 Task: Create a due date automation trigger when advanced on, on the wednesday after a card is due add fields without custom field "Resume" set to a number lower or equal to 1 and greater than 10 at 11:00 AM.
Action: Mouse moved to (1233, 258)
Screenshot: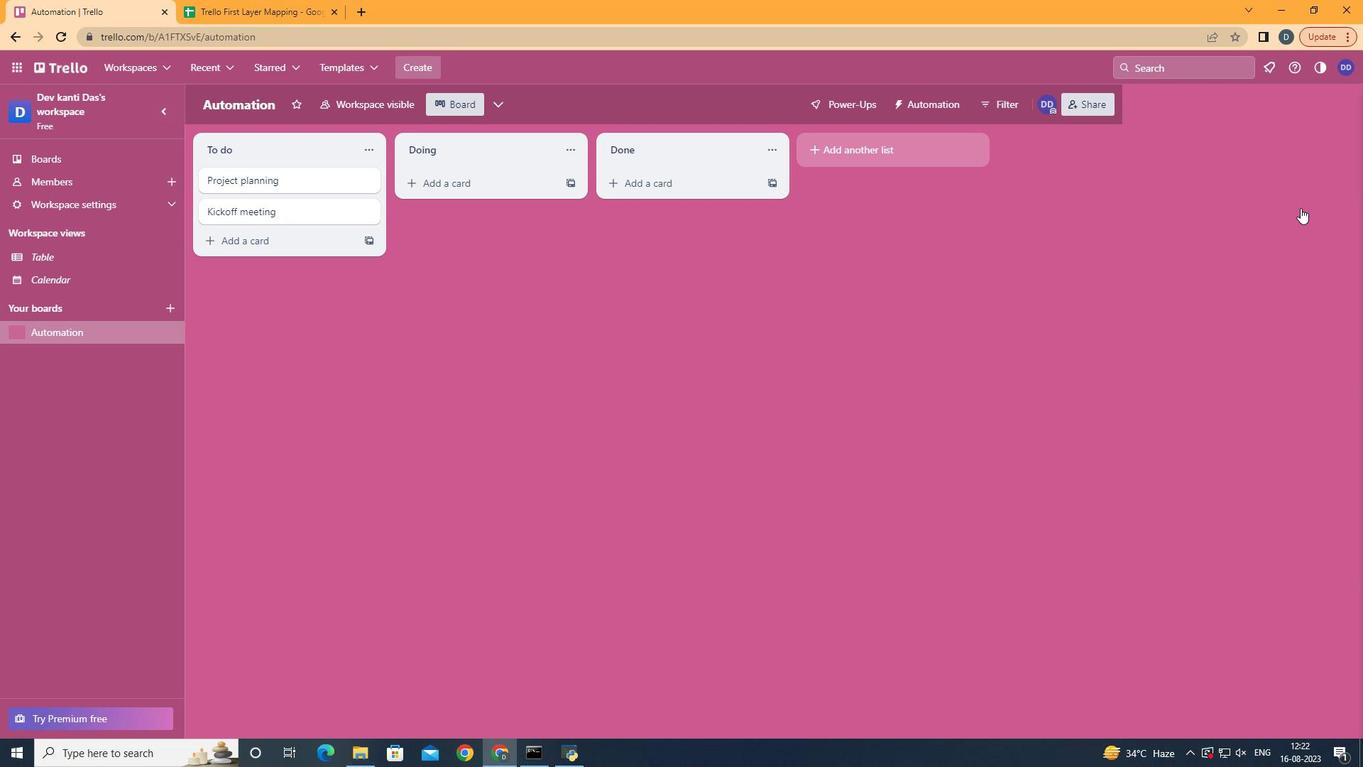
Action: Mouse pressed left at (1233, 258)
Screenshot: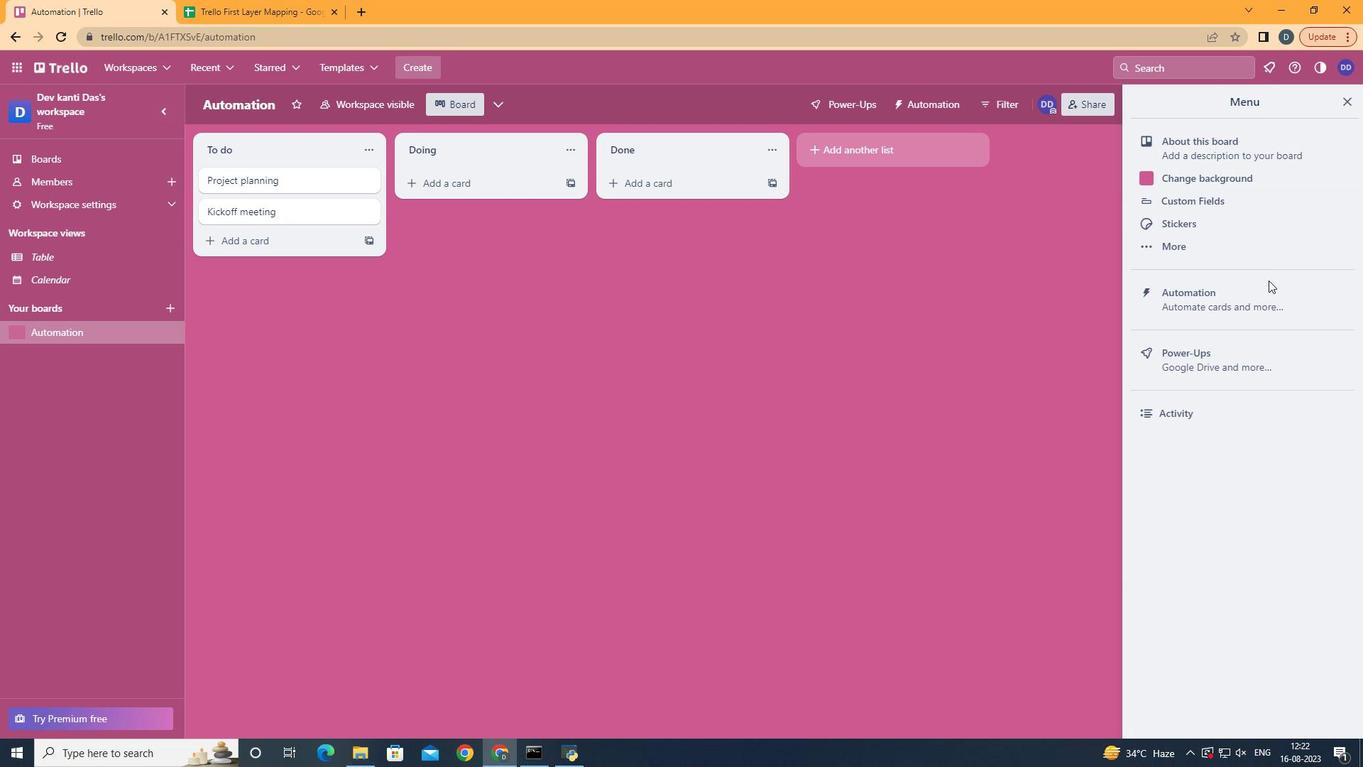 
Action: Mouse moved to (1174, 387)
Screenshot: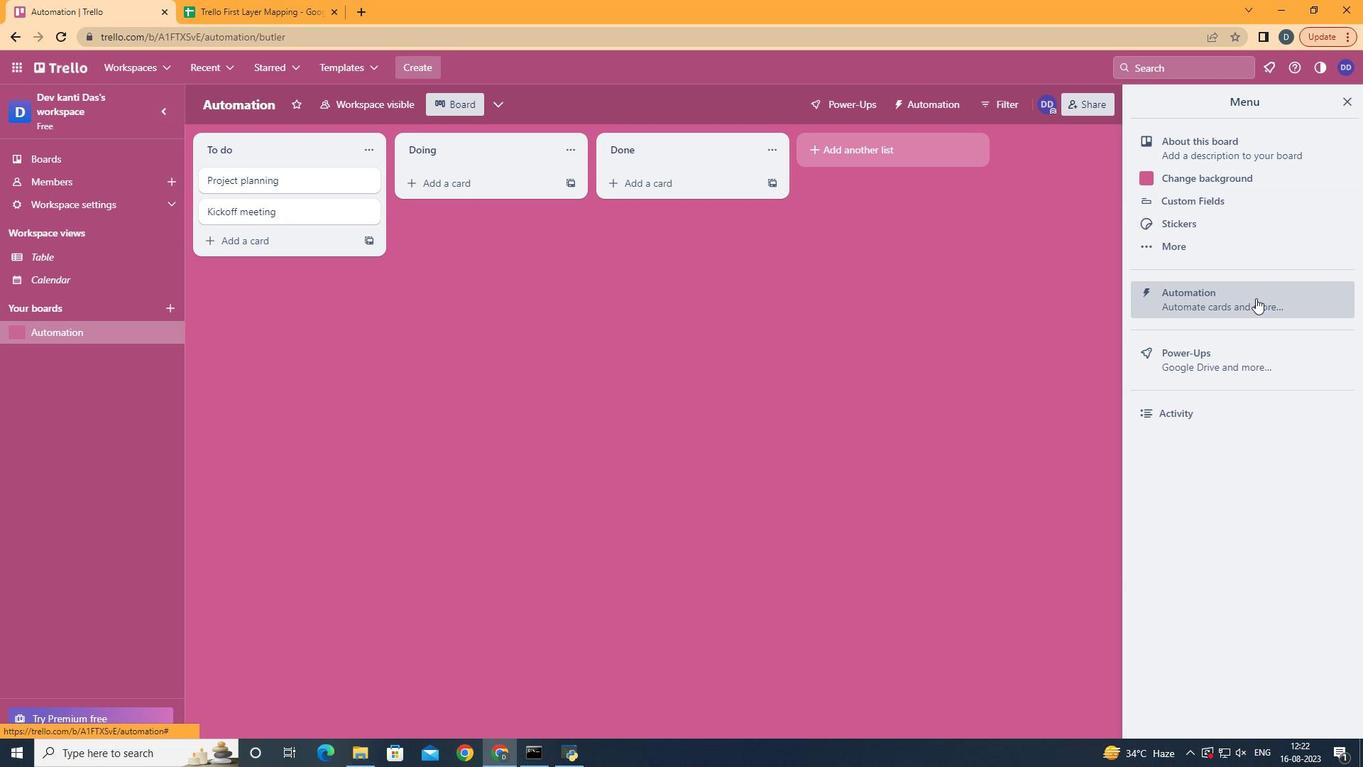 
Action: Mouse pressed left at (1174, 387)
Screenshot: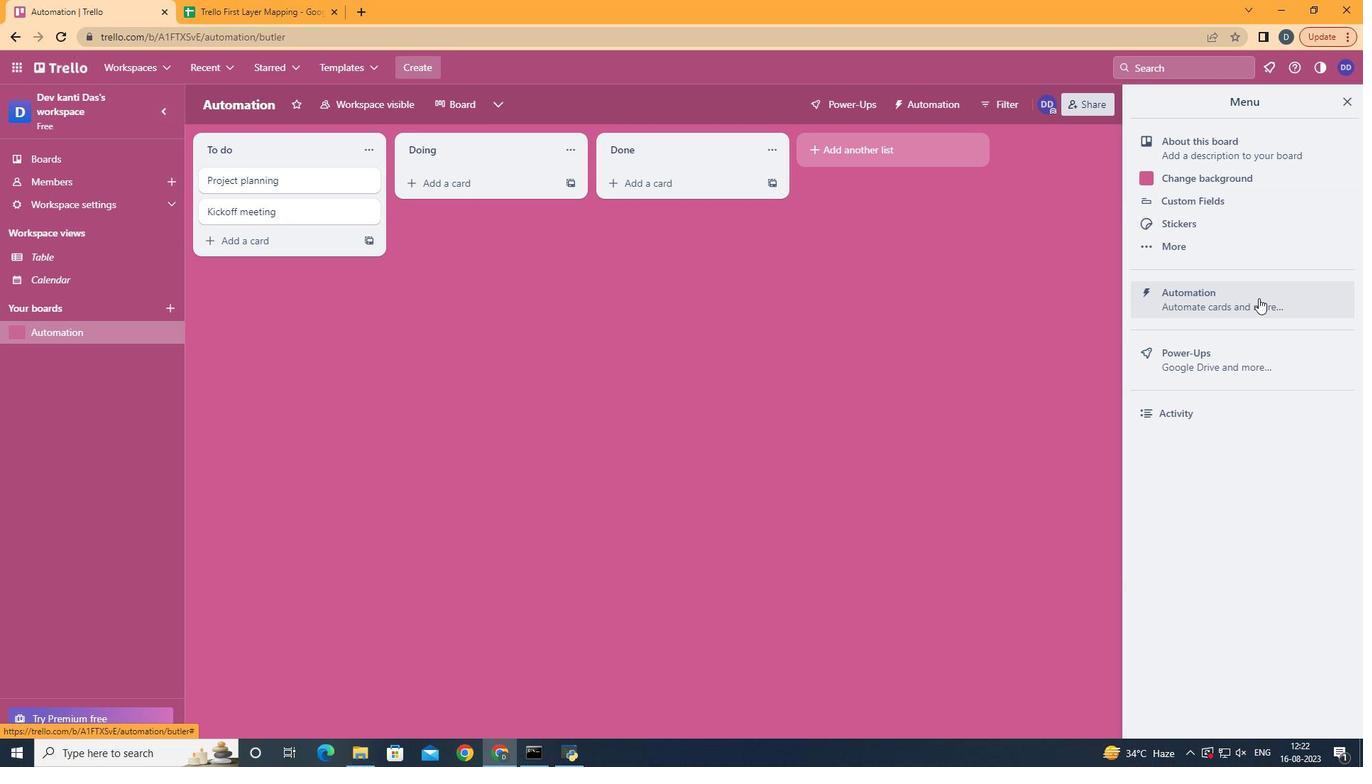 
Action: Mouse moved to (467, 375)
Screenshot: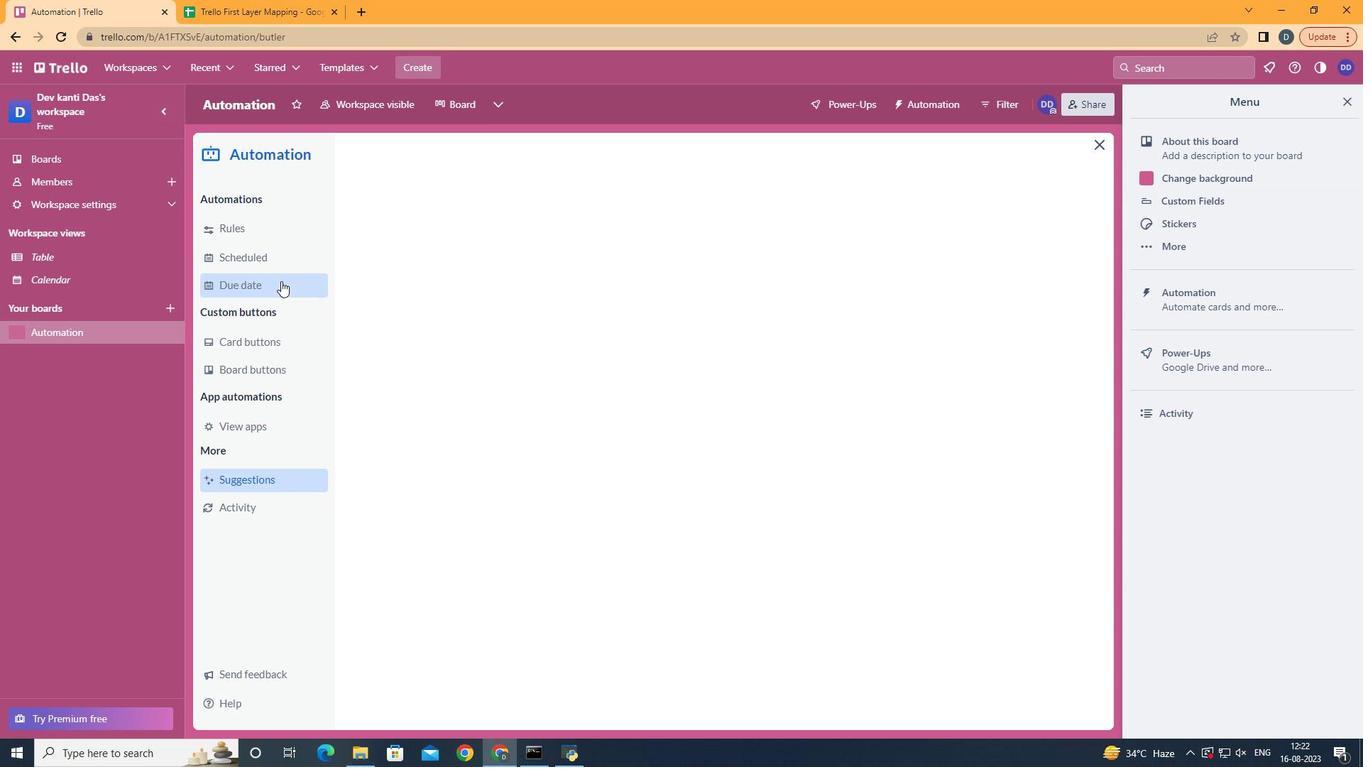 
Action: Mouse pressed left at (467, 375)
Screenshot: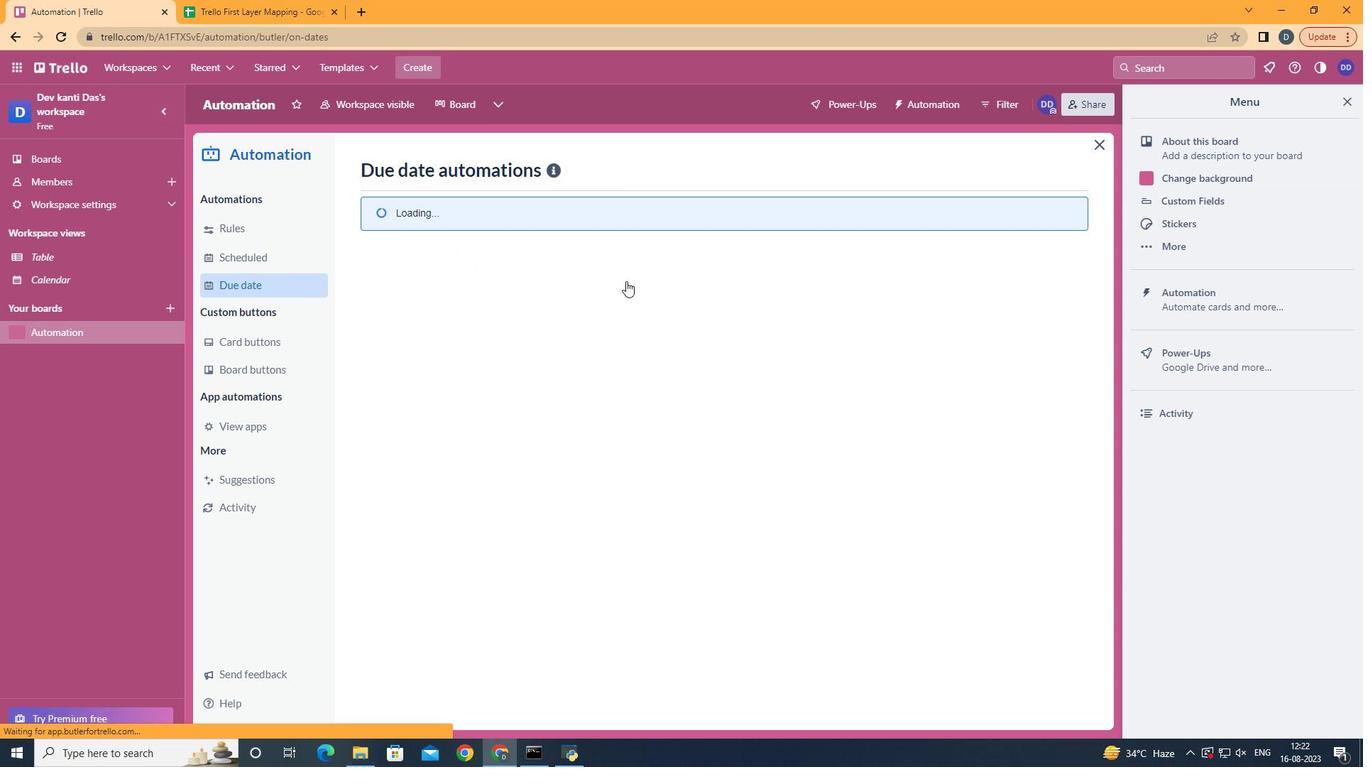 
Action: Mouse moved to (985, 299)
Screenshot: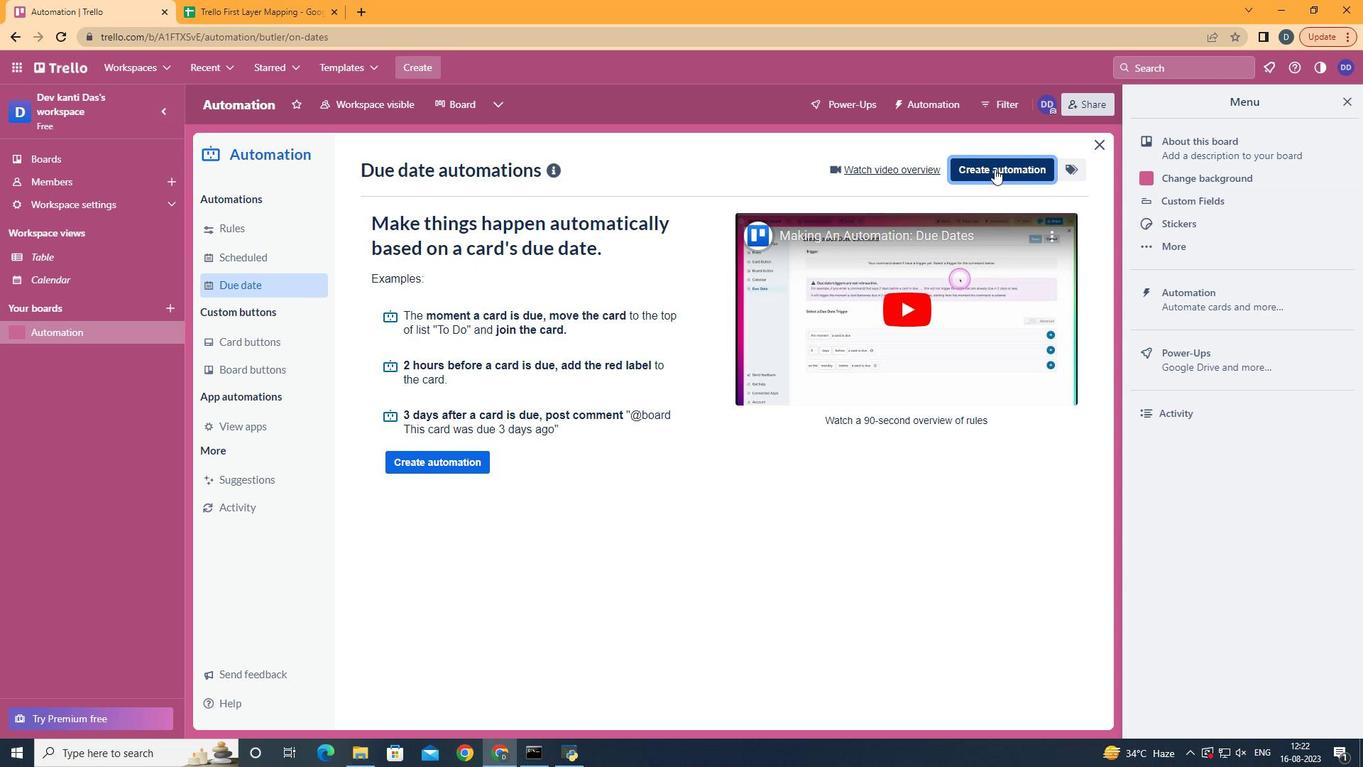 
Action: Mouse pressed left at (985, 299)
Screenshot: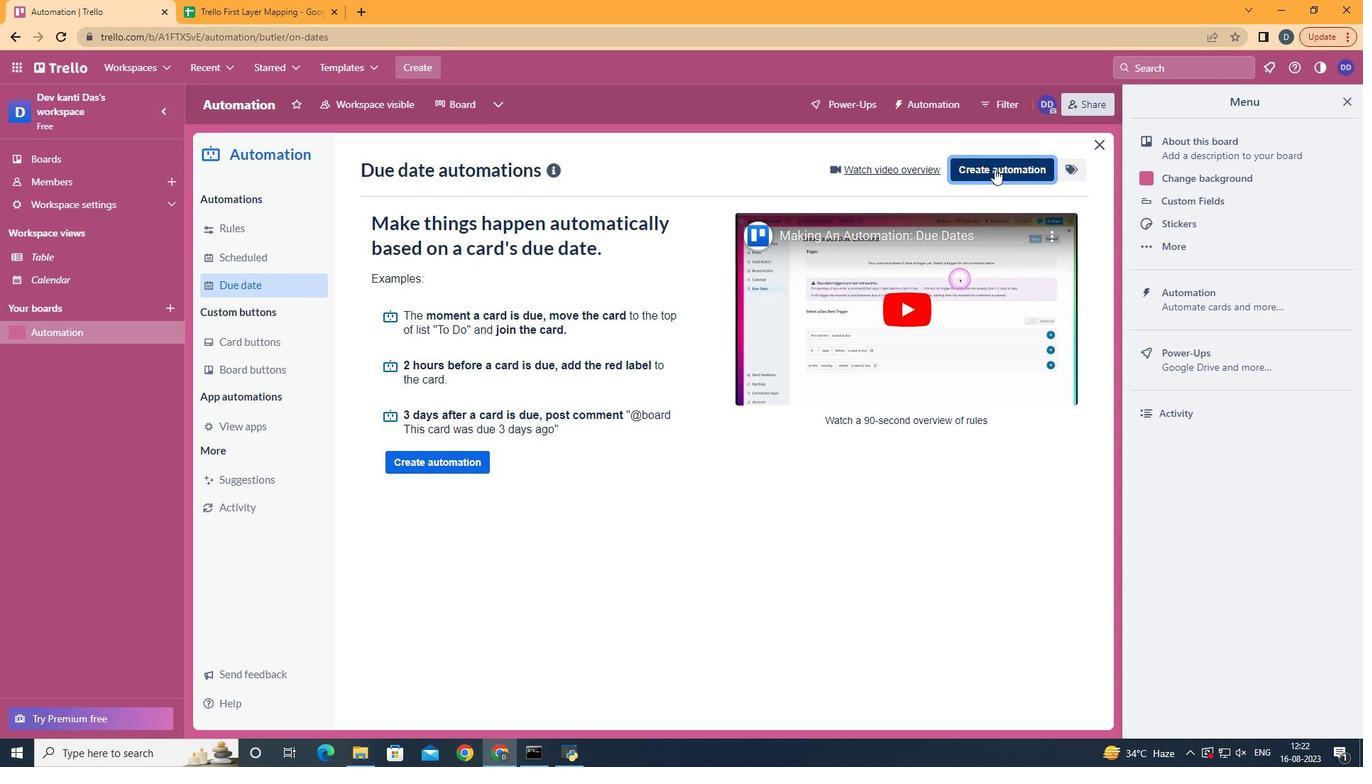 
Action: Mouse moved to (780, 397)
Screenshot: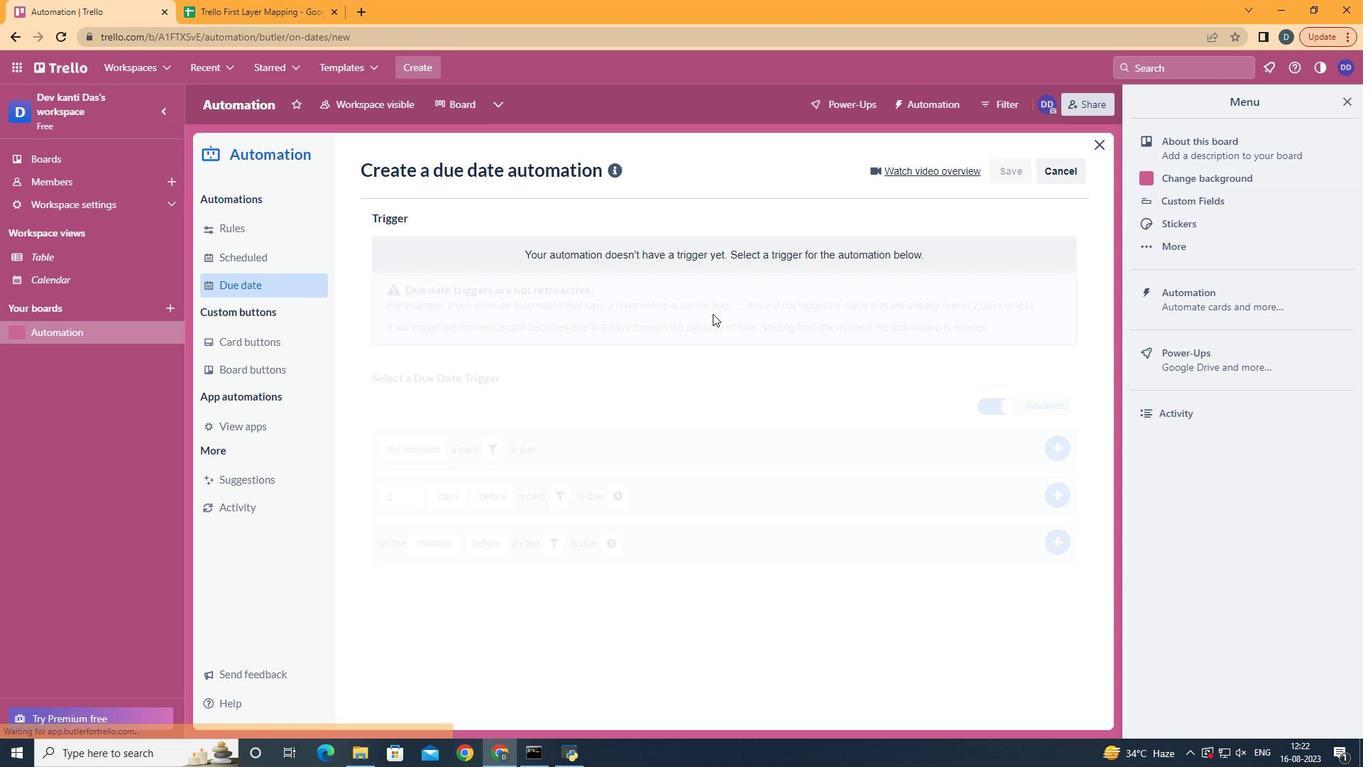 
Action: Mouse pressed left at (780, 397)
Screenshot: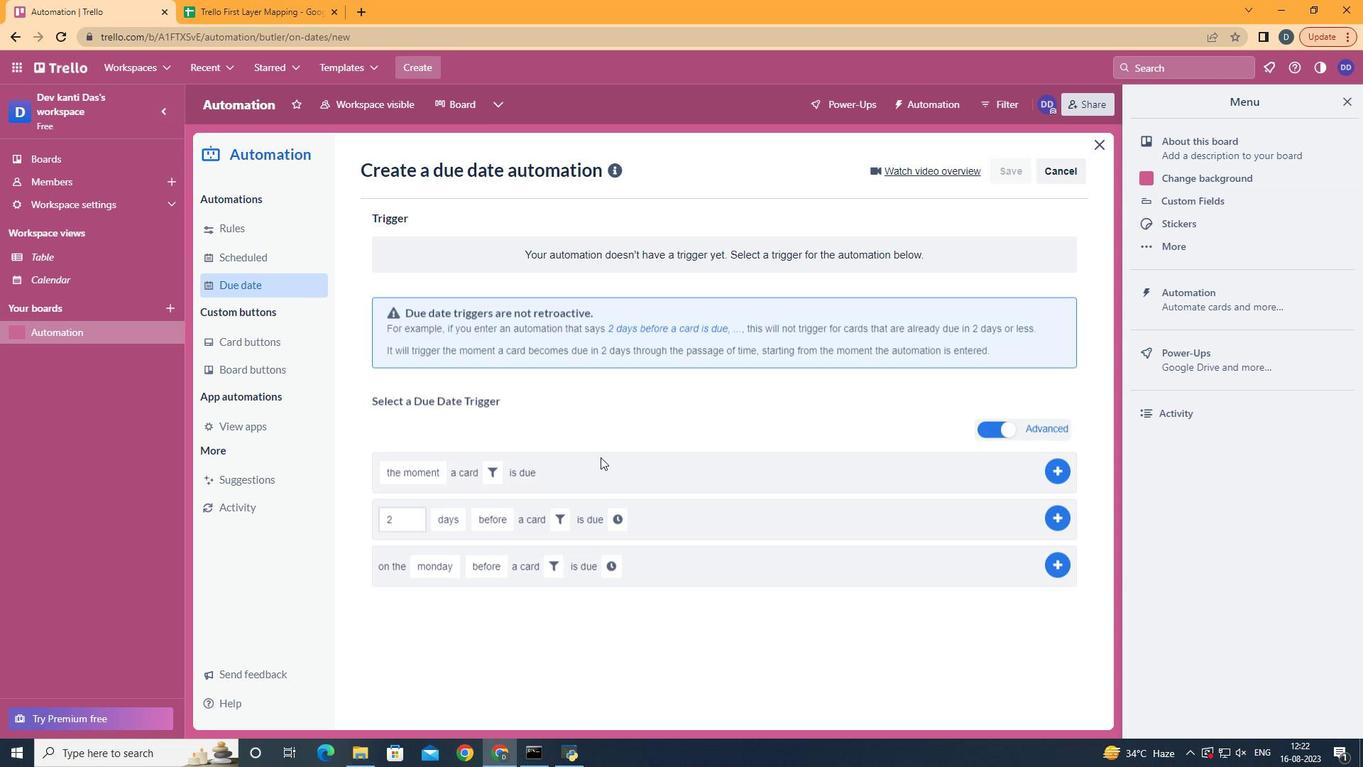 
Action: Mouse moved to (590, 472)
Screenshot: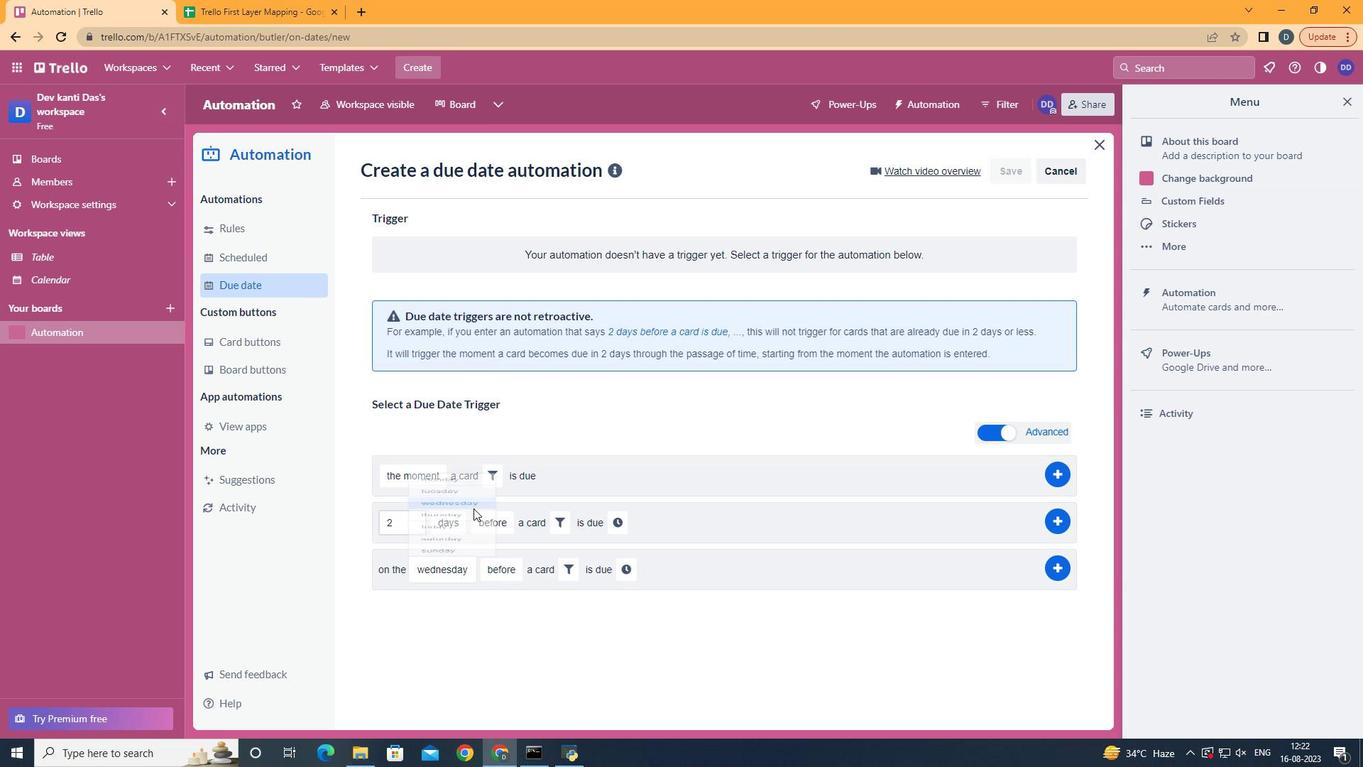 
Action: Mouse pressed left at (590, 472)
Screenshot: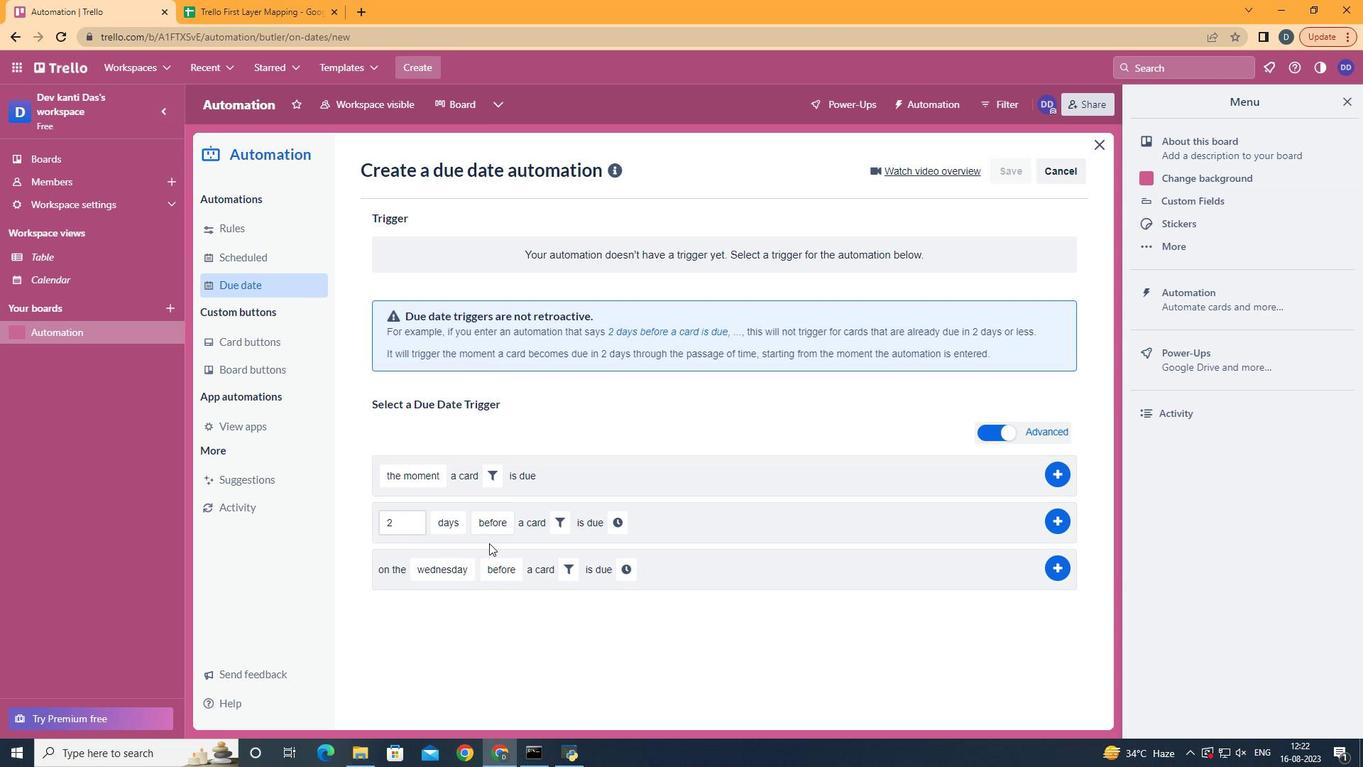 
Action: Mouse moved to (633, 602)
Screenshot: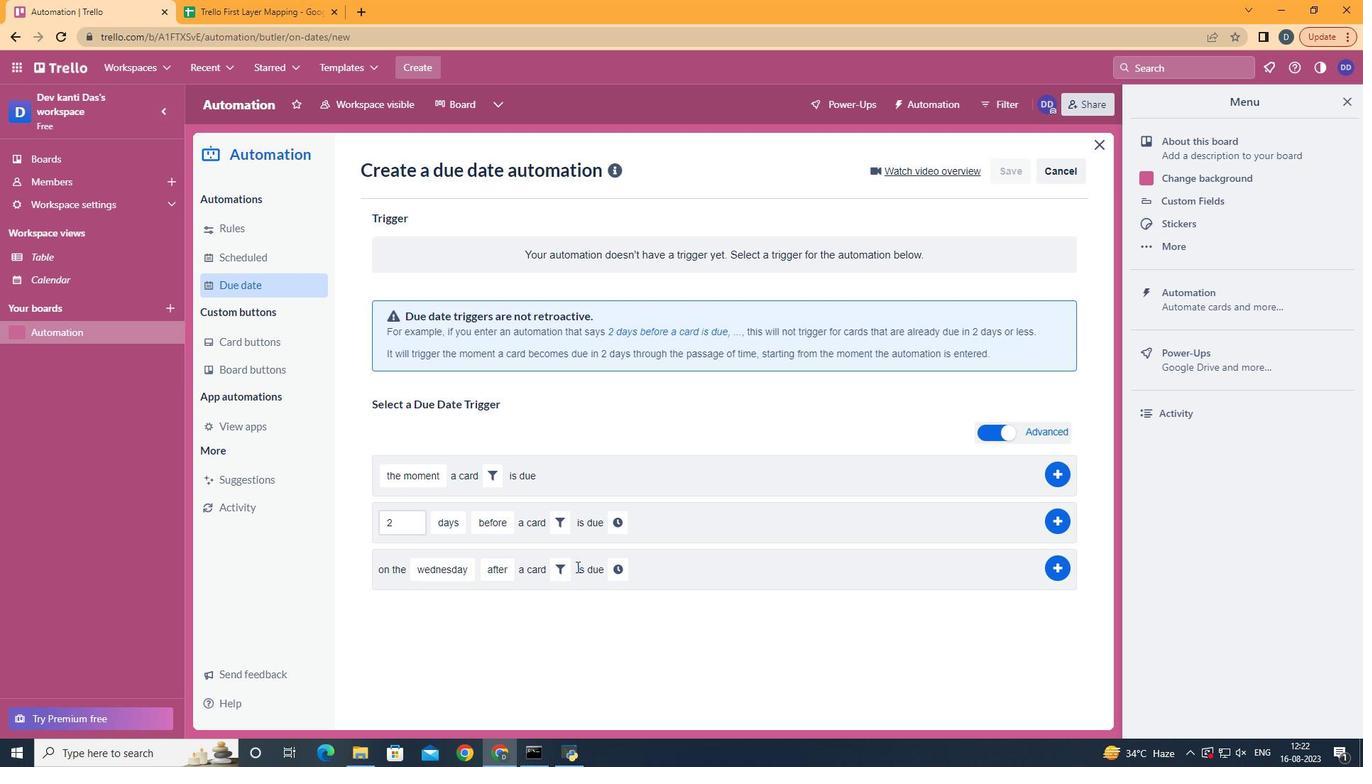 
Action: Mouse pressed left at (633, 602)
Screenshot: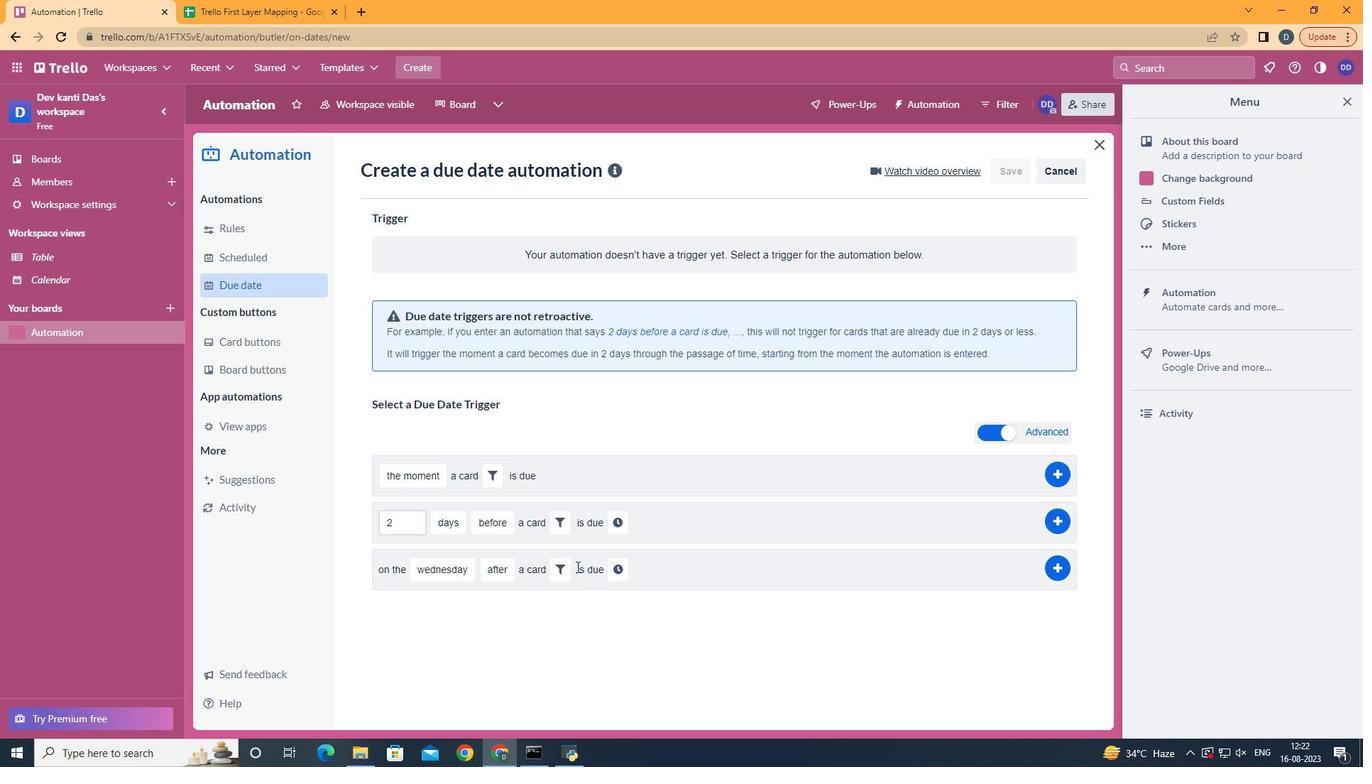
Action: Mouse moved to (677, 567)
Screenshot: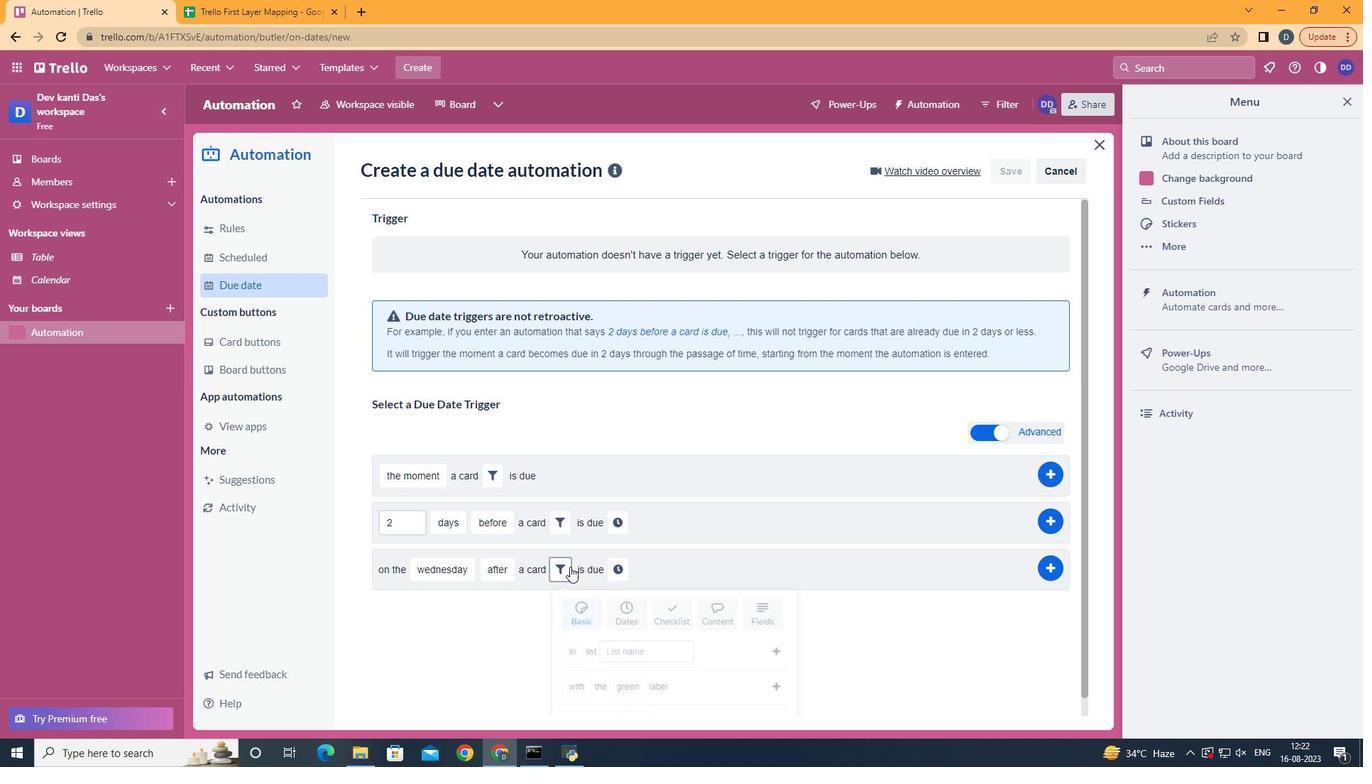 
Action: Mouse pressed left at (677, 567)
Screenshot: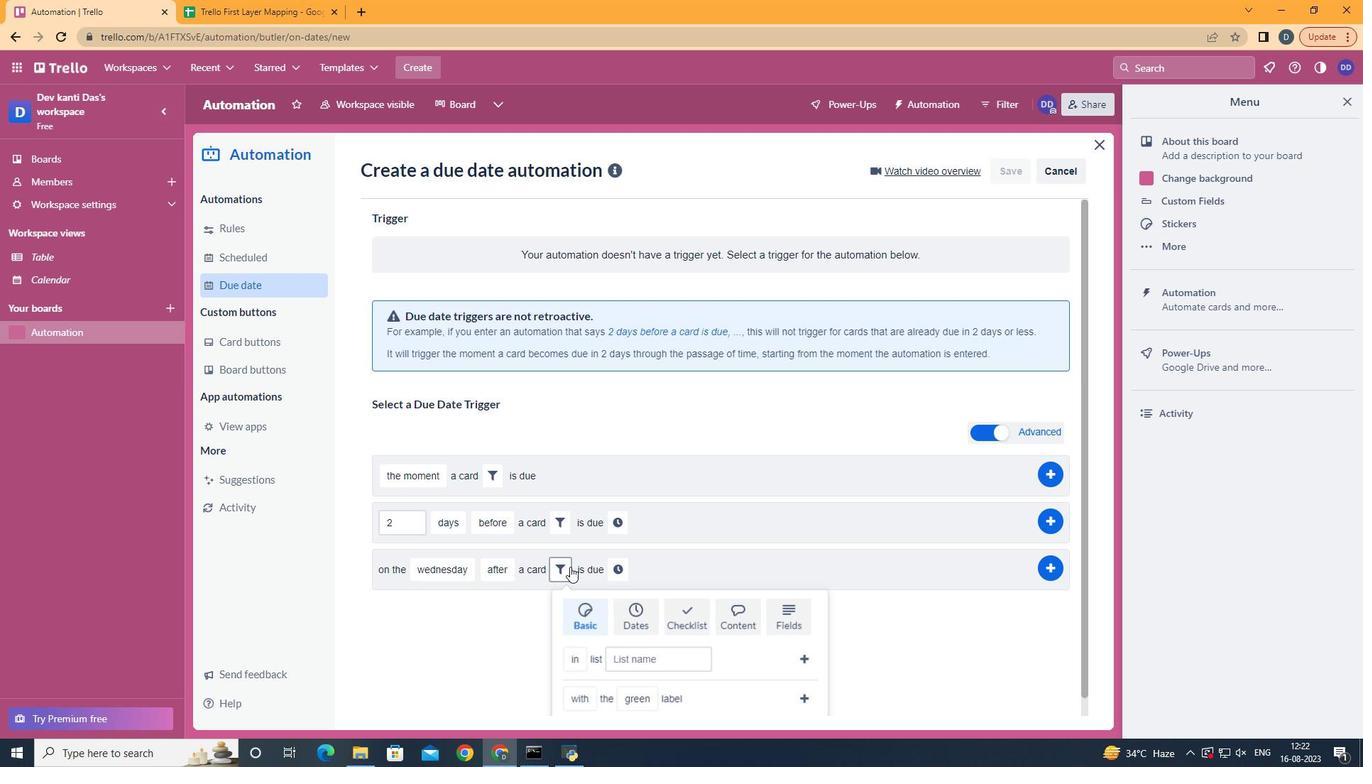 
Action: Mouse moved to (835, 602)
Screenshot: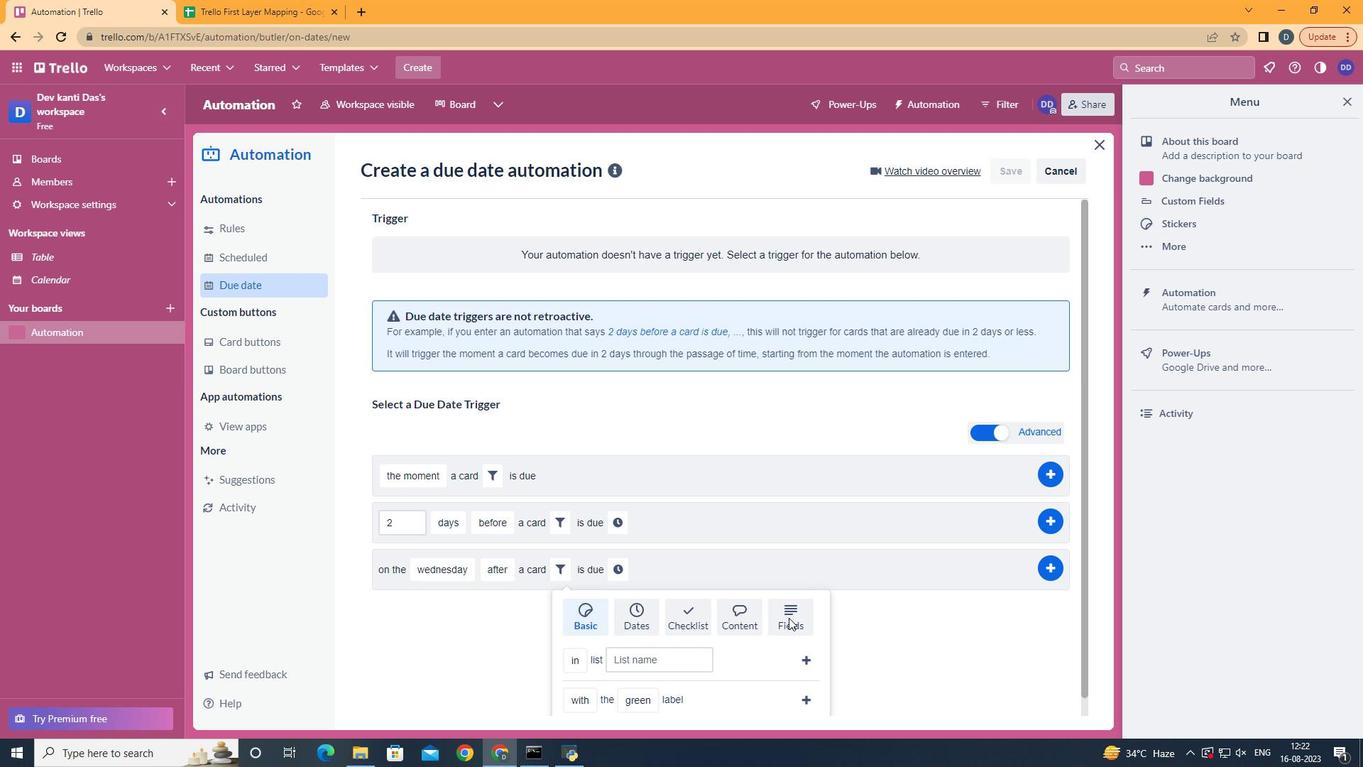 
Action: Mouse pressed left at (835, 602)
Screenshot: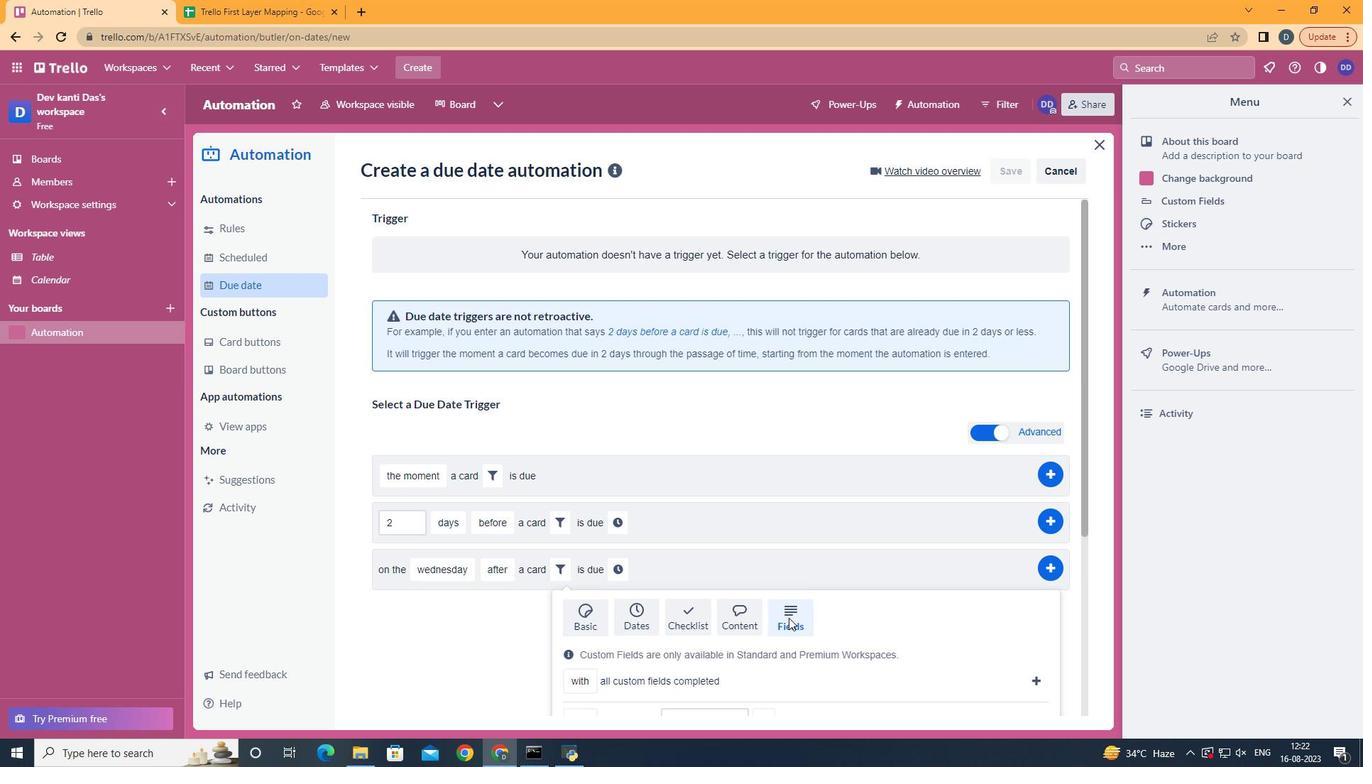 
Action: Mouse scrolled (835, 601) with delta (0, 0)
Screenshot: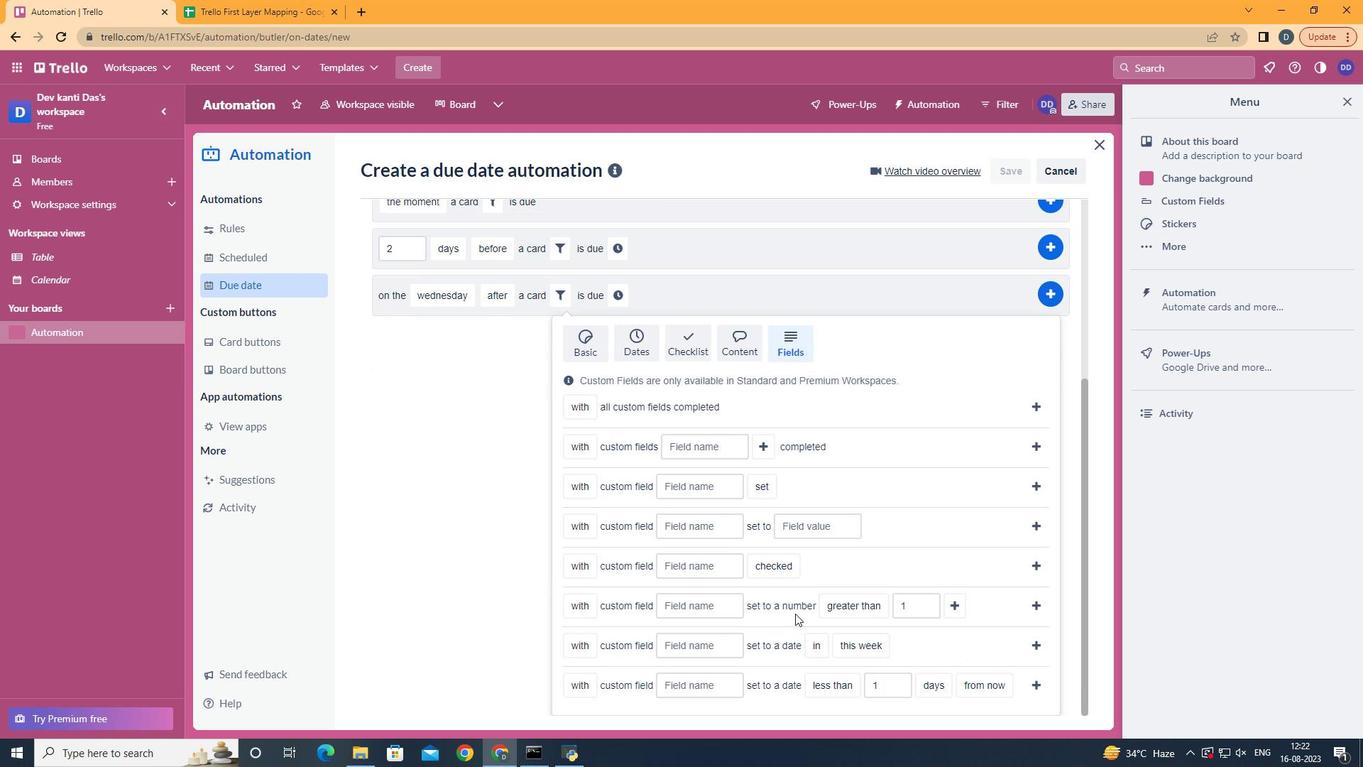 
Action: Mouse scrolled (835, 601) with delta (0, 0)
Screenshot: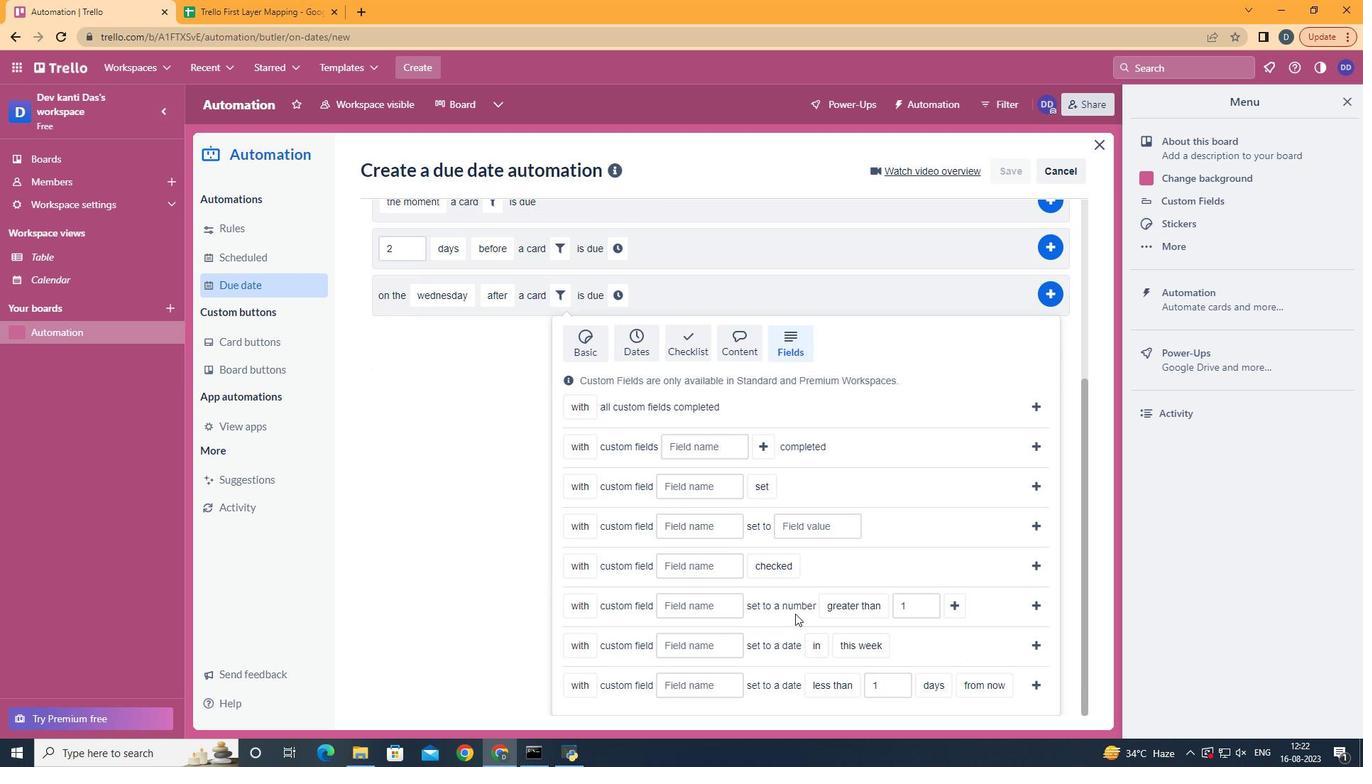
Action: Mouse scrolled (835, 601) with delta (0, 0)
Screenshot: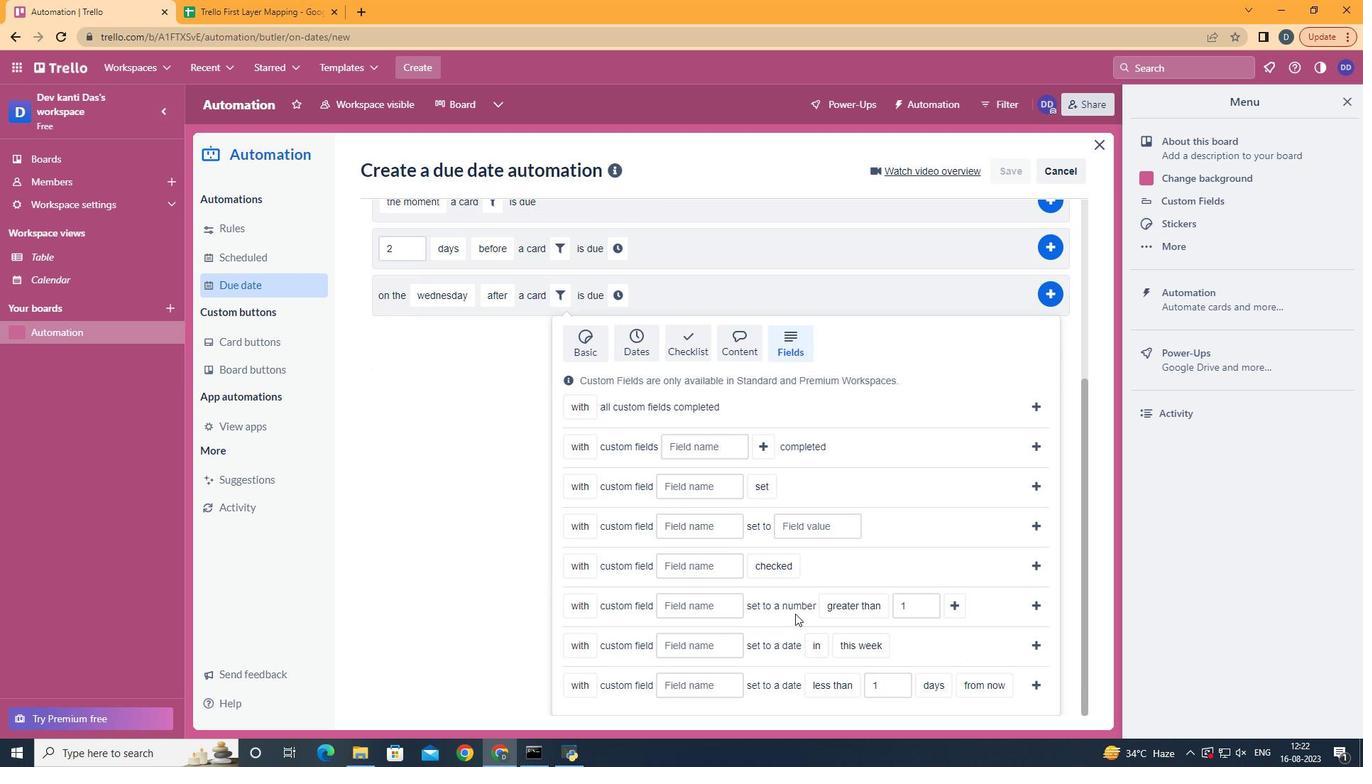 
Action: Mouse scrolled (835, 601) with delta (0, 0)
Screenshot: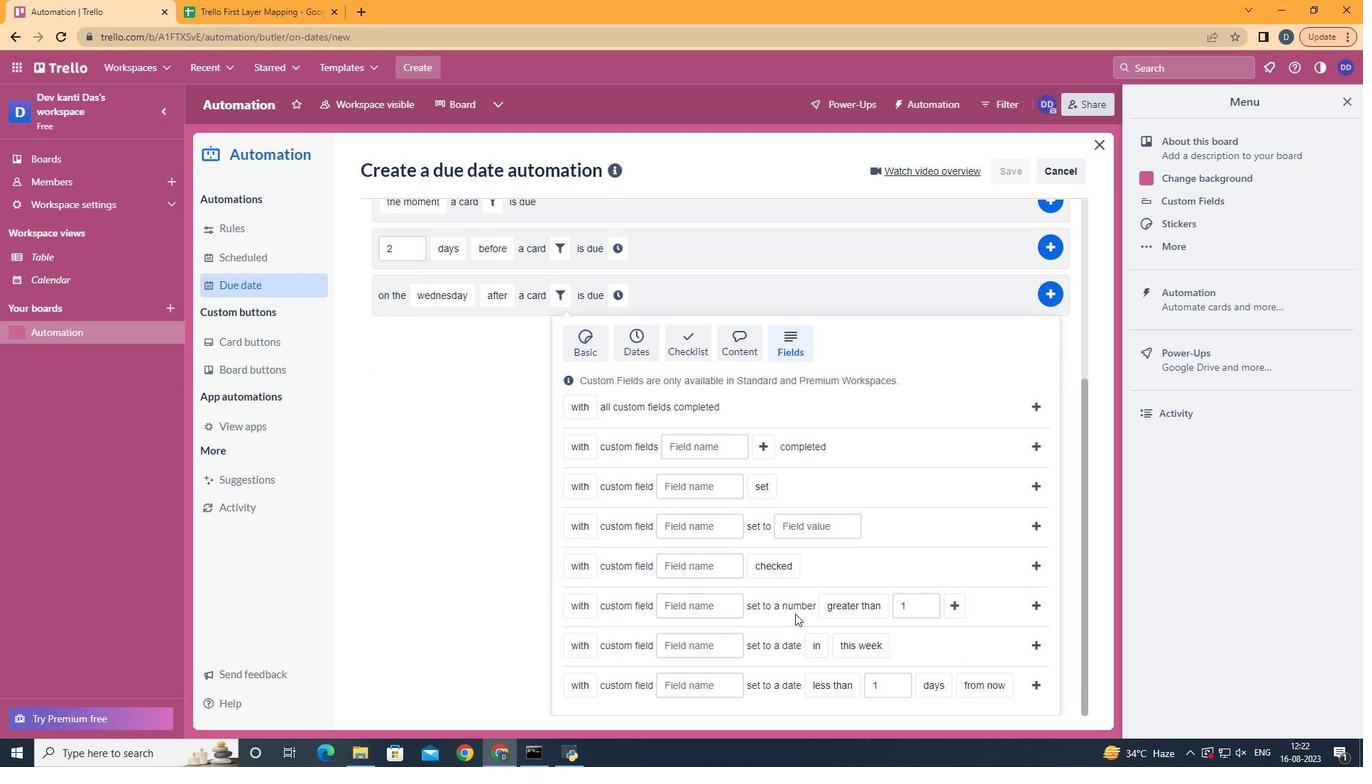 
Action: Mouse scrolled (835, 601) with delta (0, 0)
Screenshot: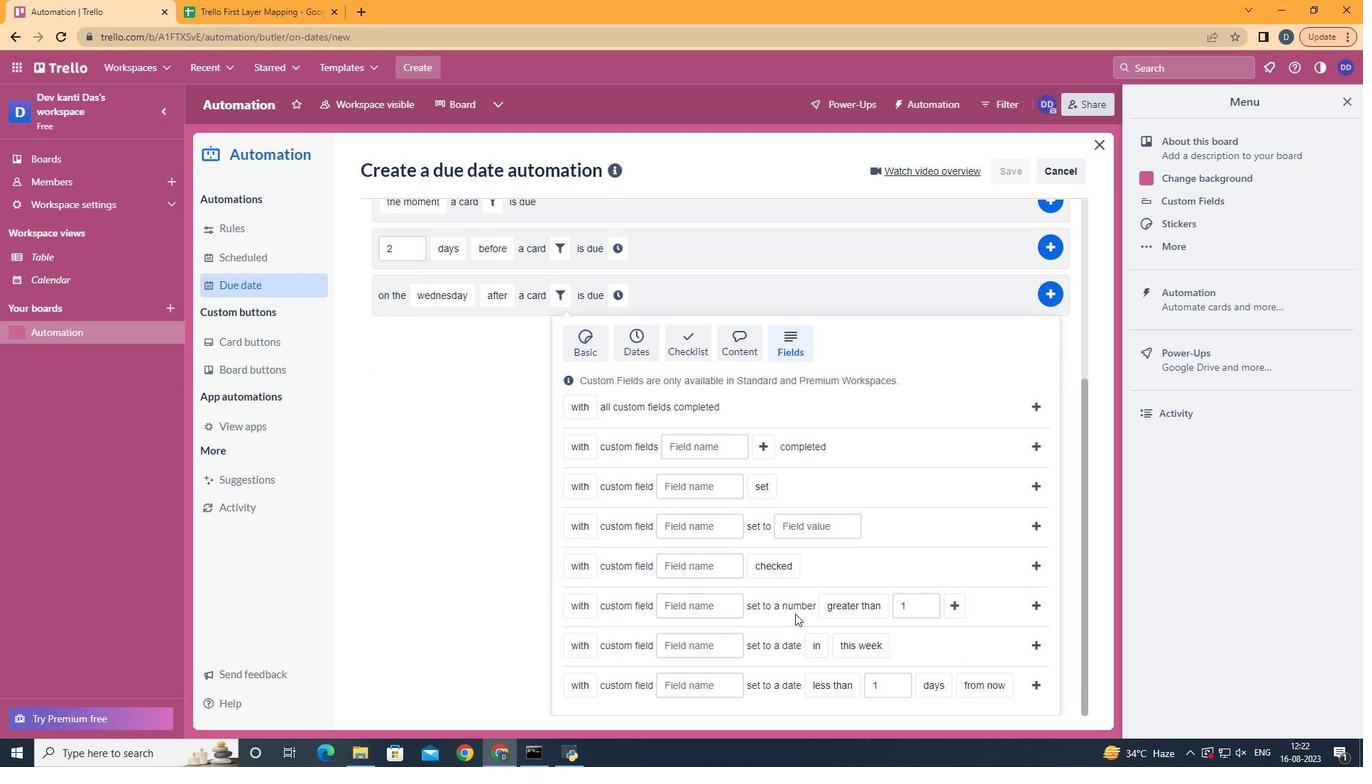 
Action: Mouse moved to (701, 632)
Screenshot: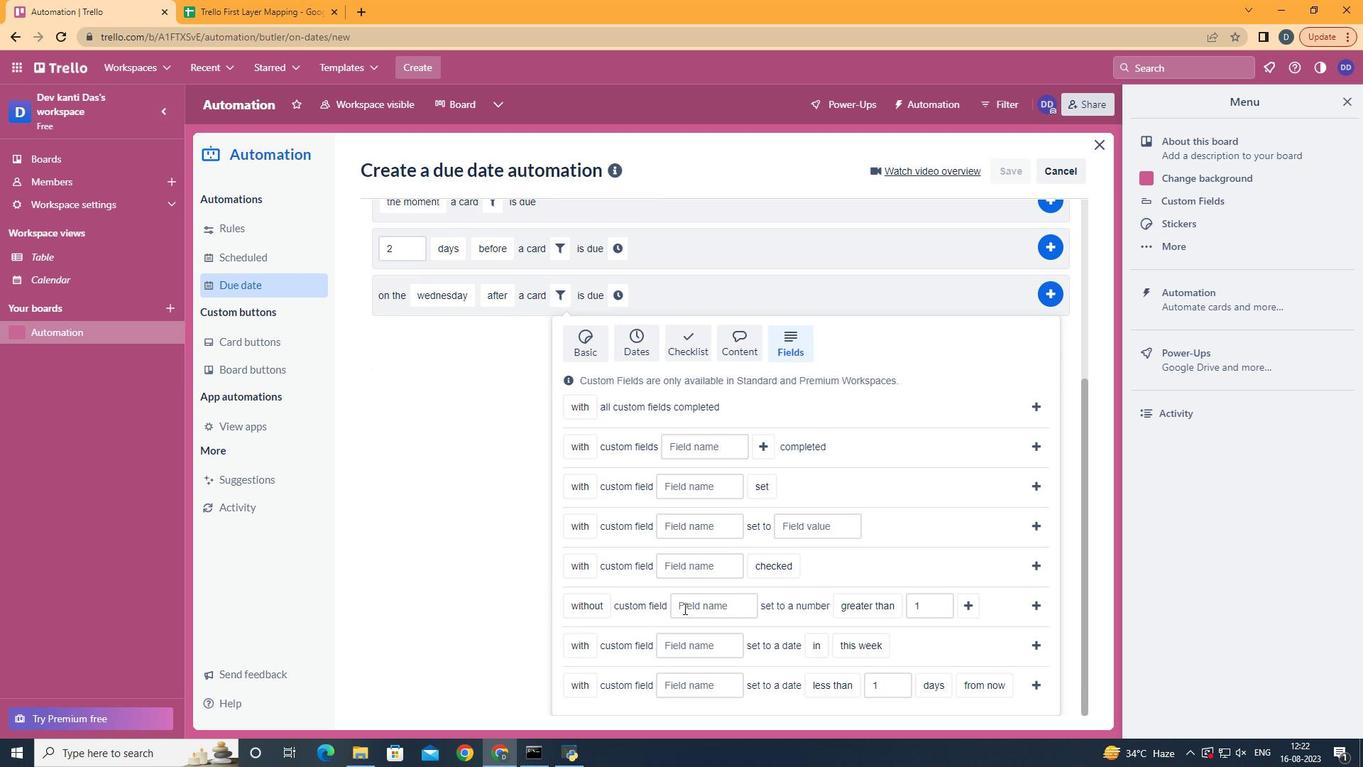 
Action: Mouse pressed left at (701, 632)
Screenshot: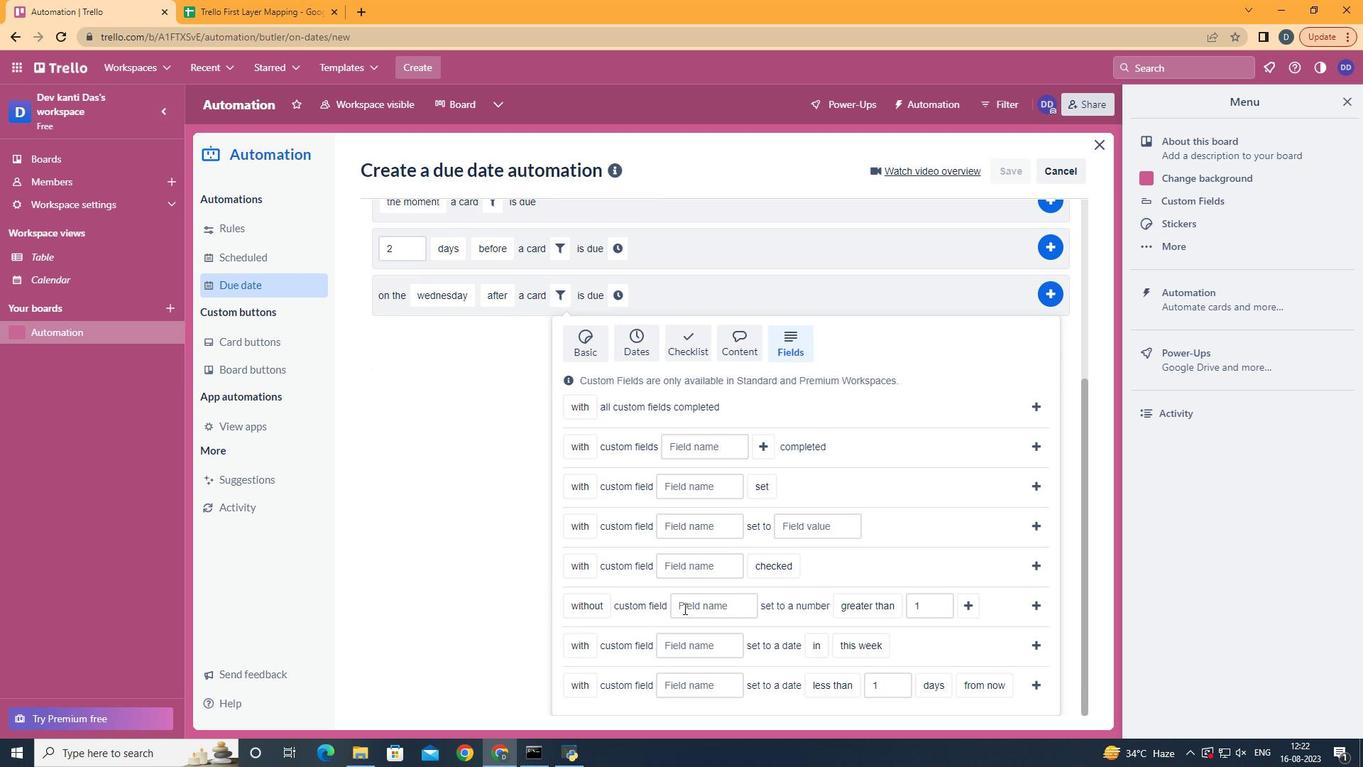 
Action: Mouse moved to (759, 595)
Screenshot: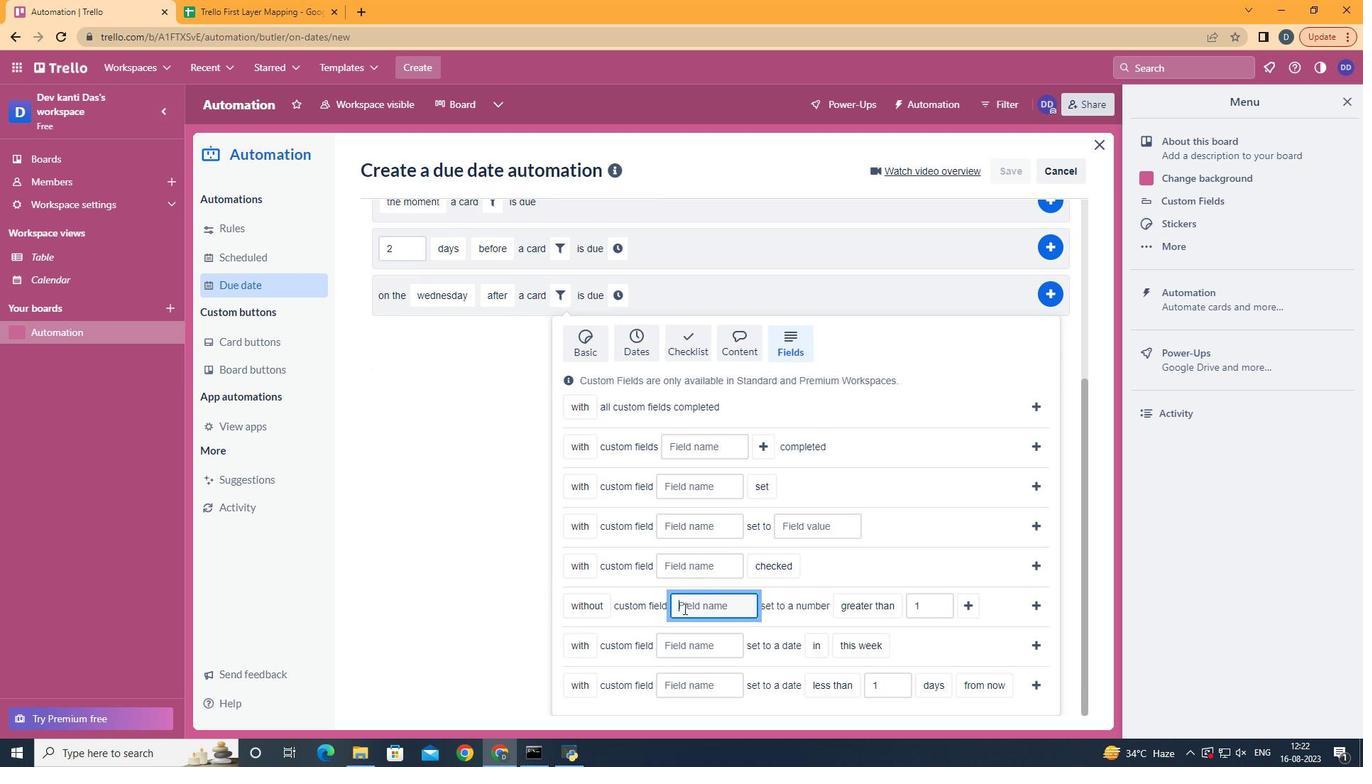 
Action: Mouse pressed left at (759, 595)
Screenshot: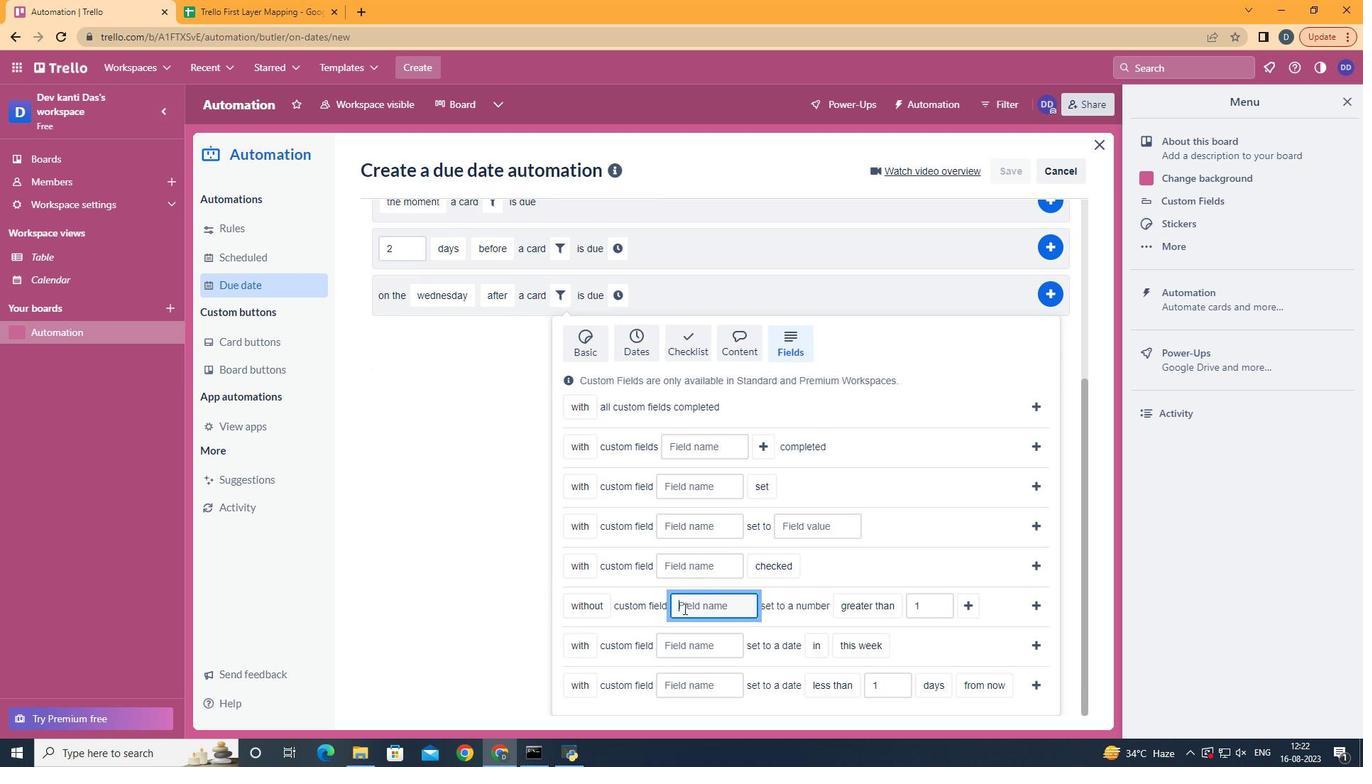 
Action: Key pressed <Key.shift>Resume
Screenshot: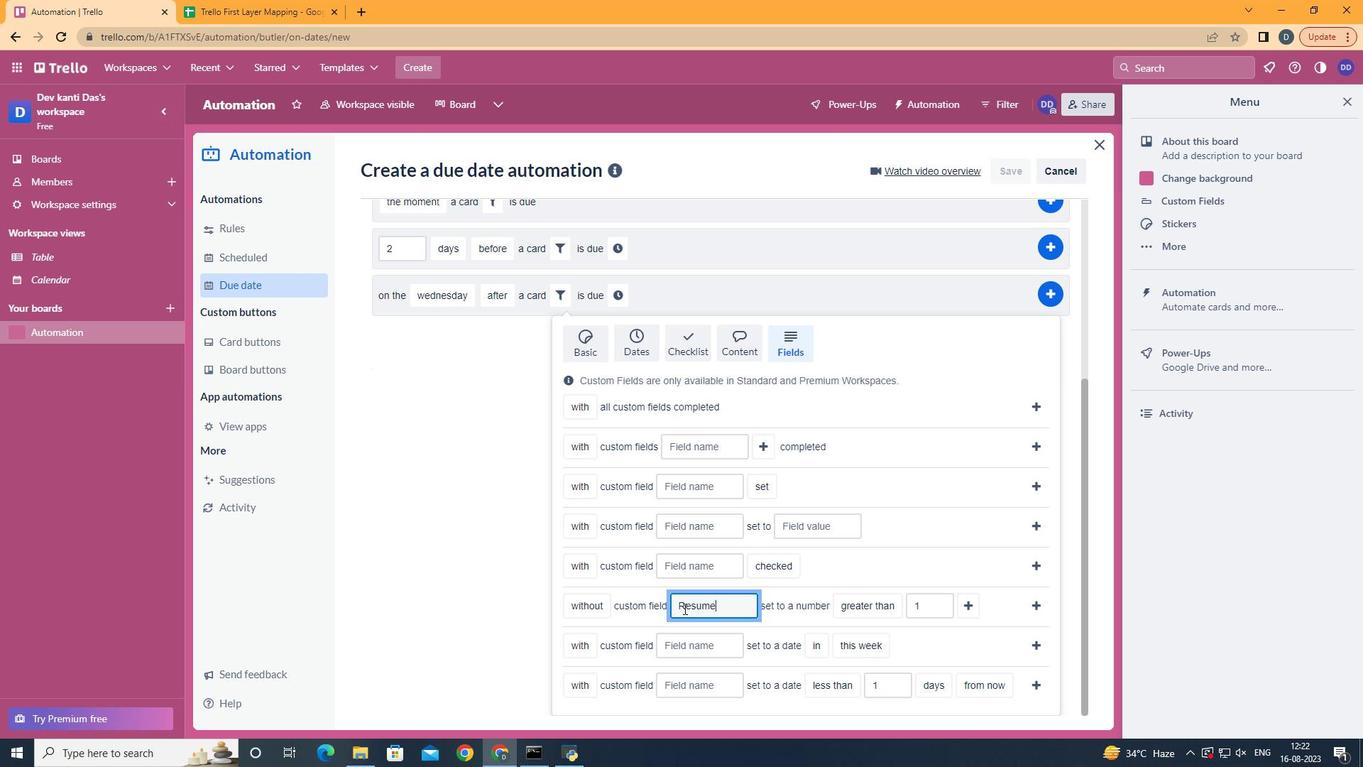 
Action: Mouse moved to (915, 572)
Screenshot: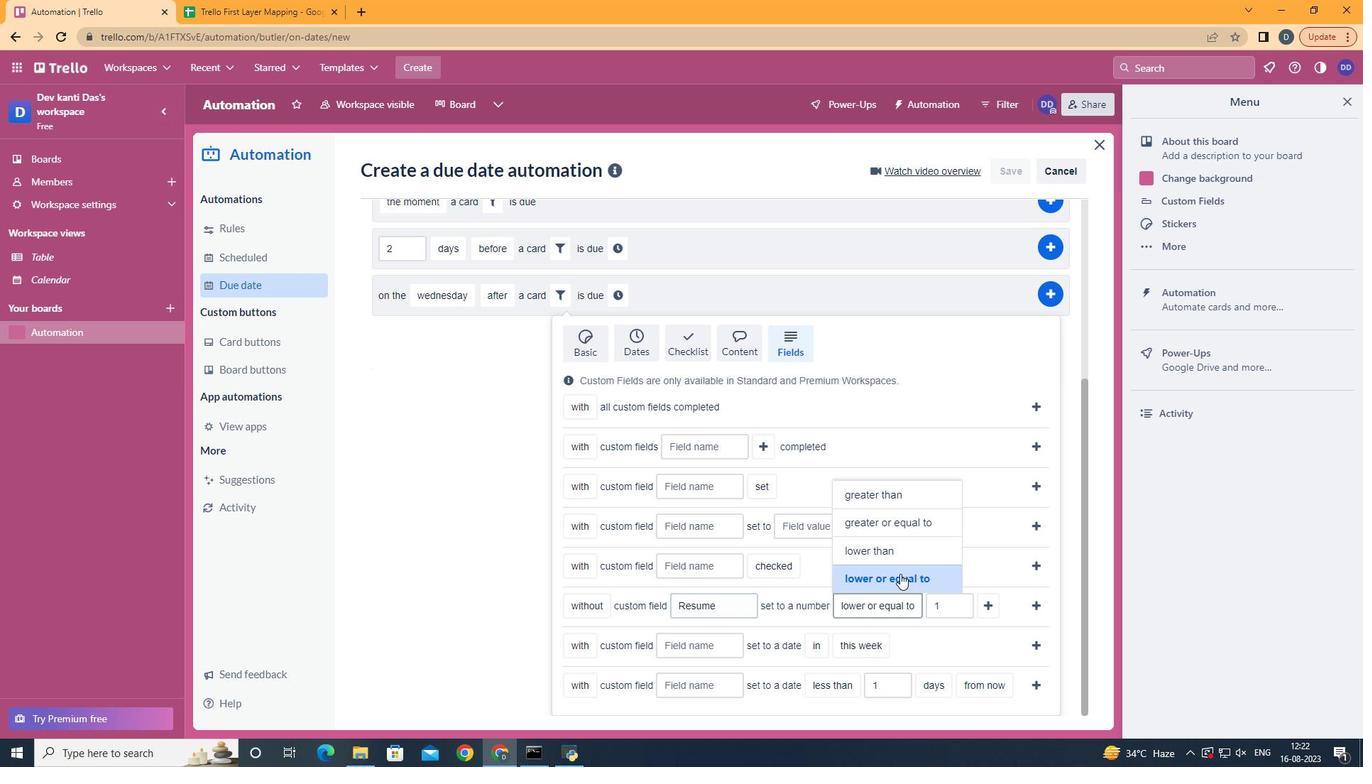 
Action: Mouse pressed left at (915, 572)
Screenshot: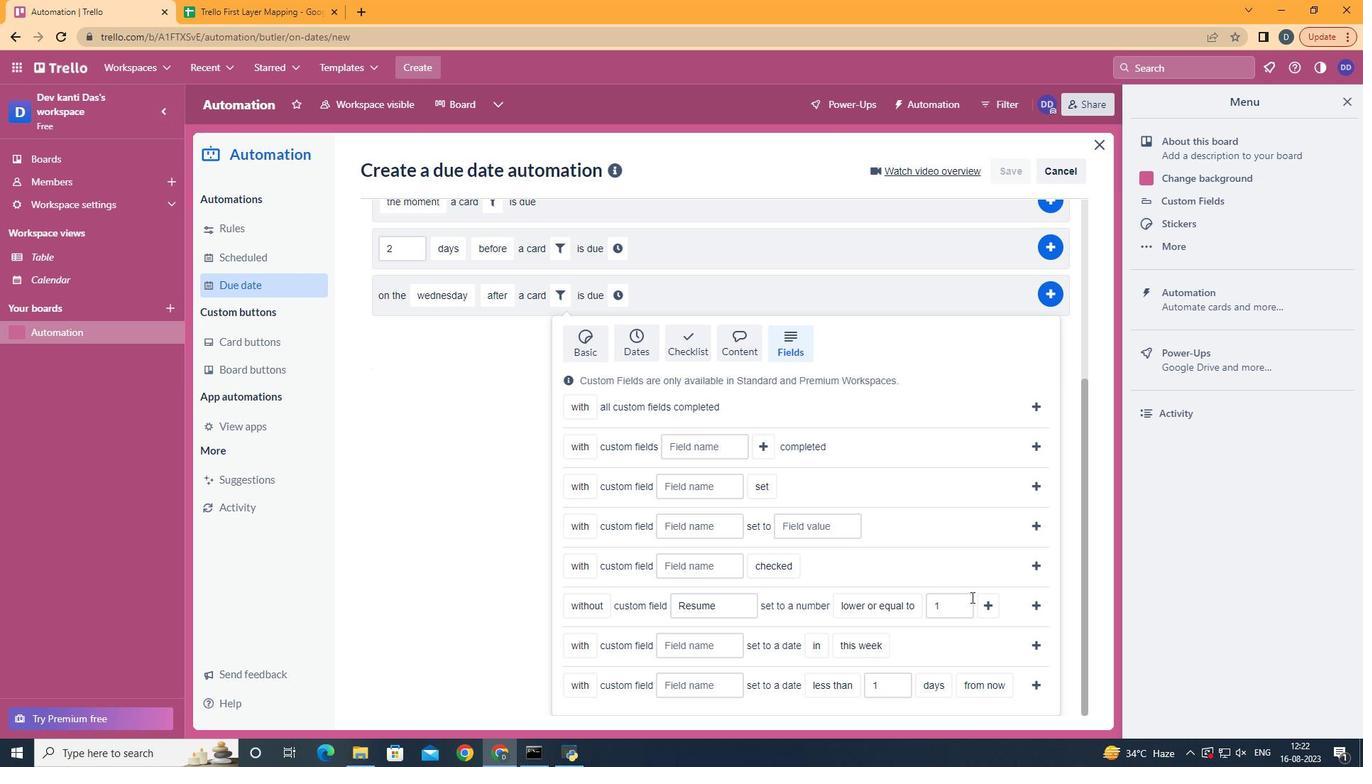 
Action: Mouse moved to (984, 592)
Screenshot: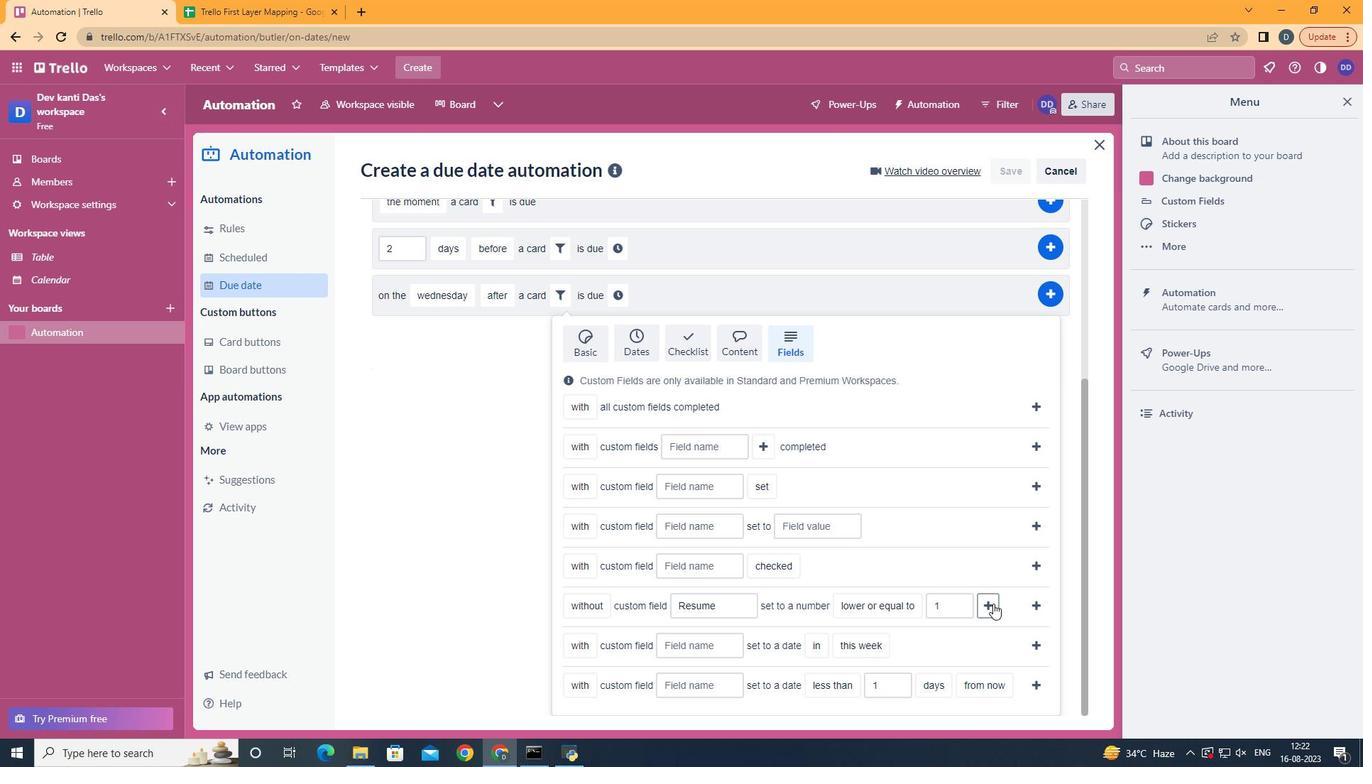 
Action: Mouse pressed left at (984, 592)
Screenshot: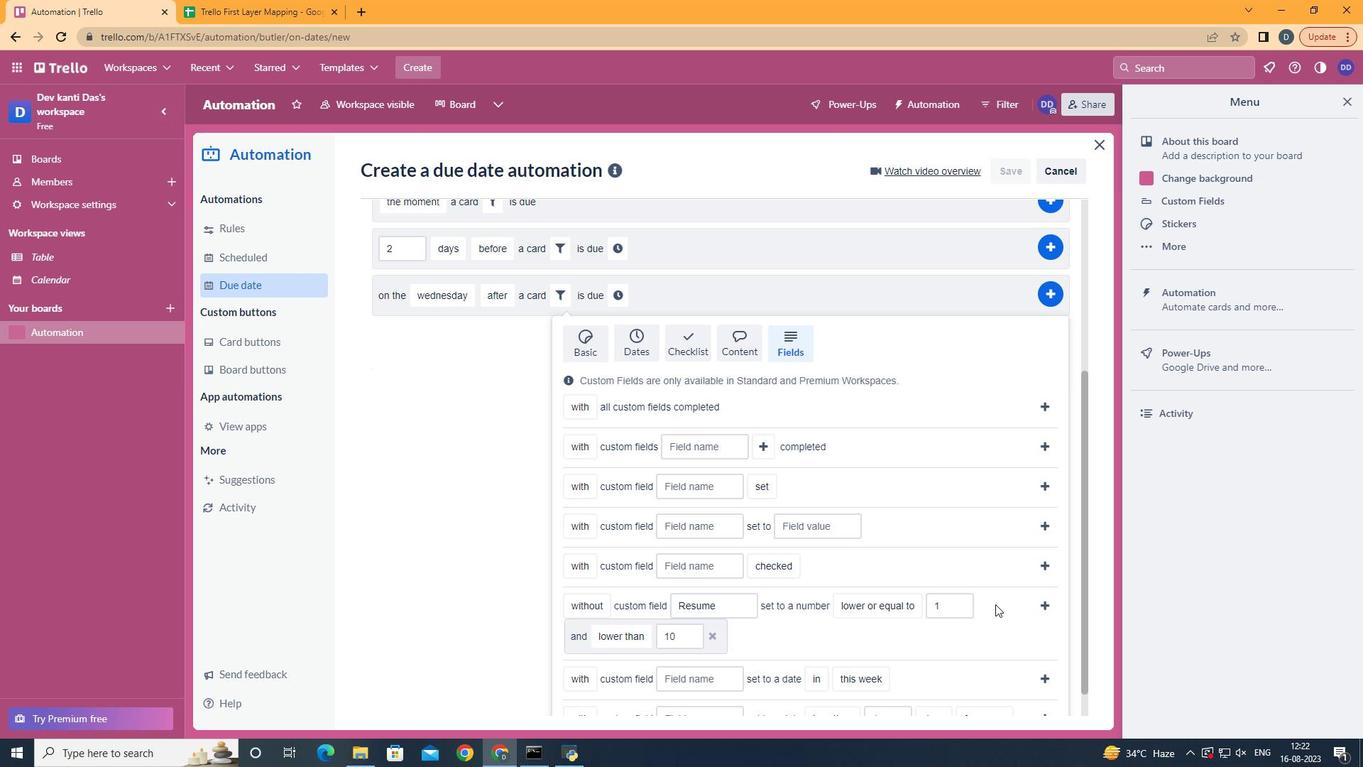 
Action: Mouse moved to (725, 573)
Screenshot: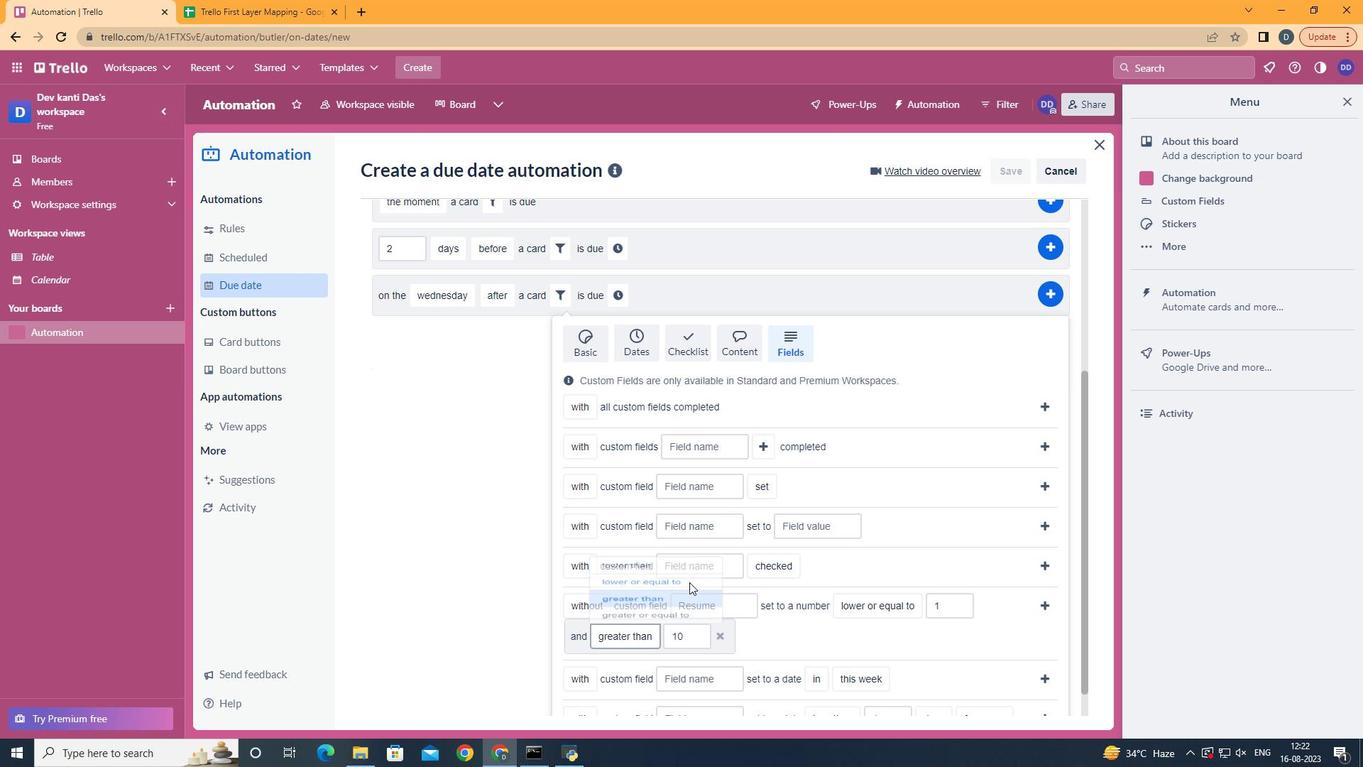 
Action: Mouse pressed left at (725, 573)
Screenshot: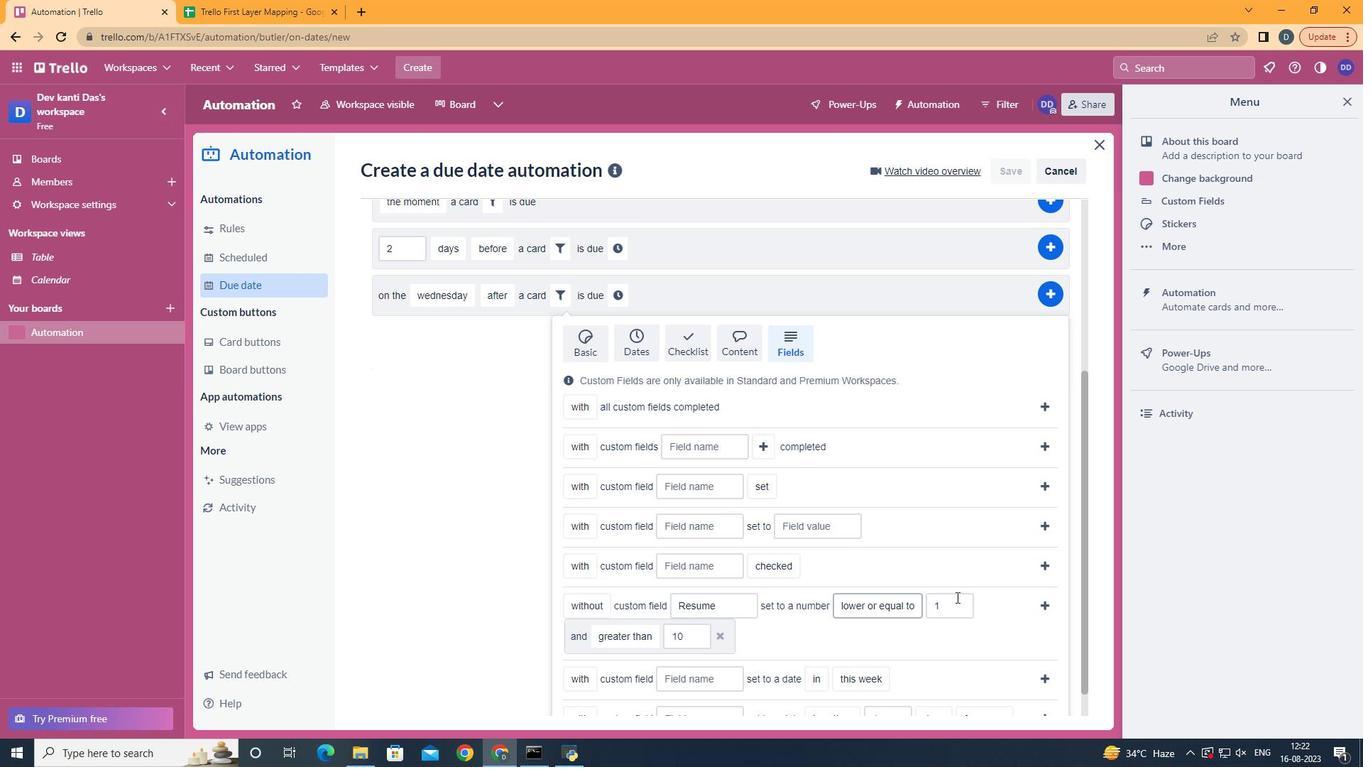 
Action: Mouse moved to (1014, 590)
Screenshot: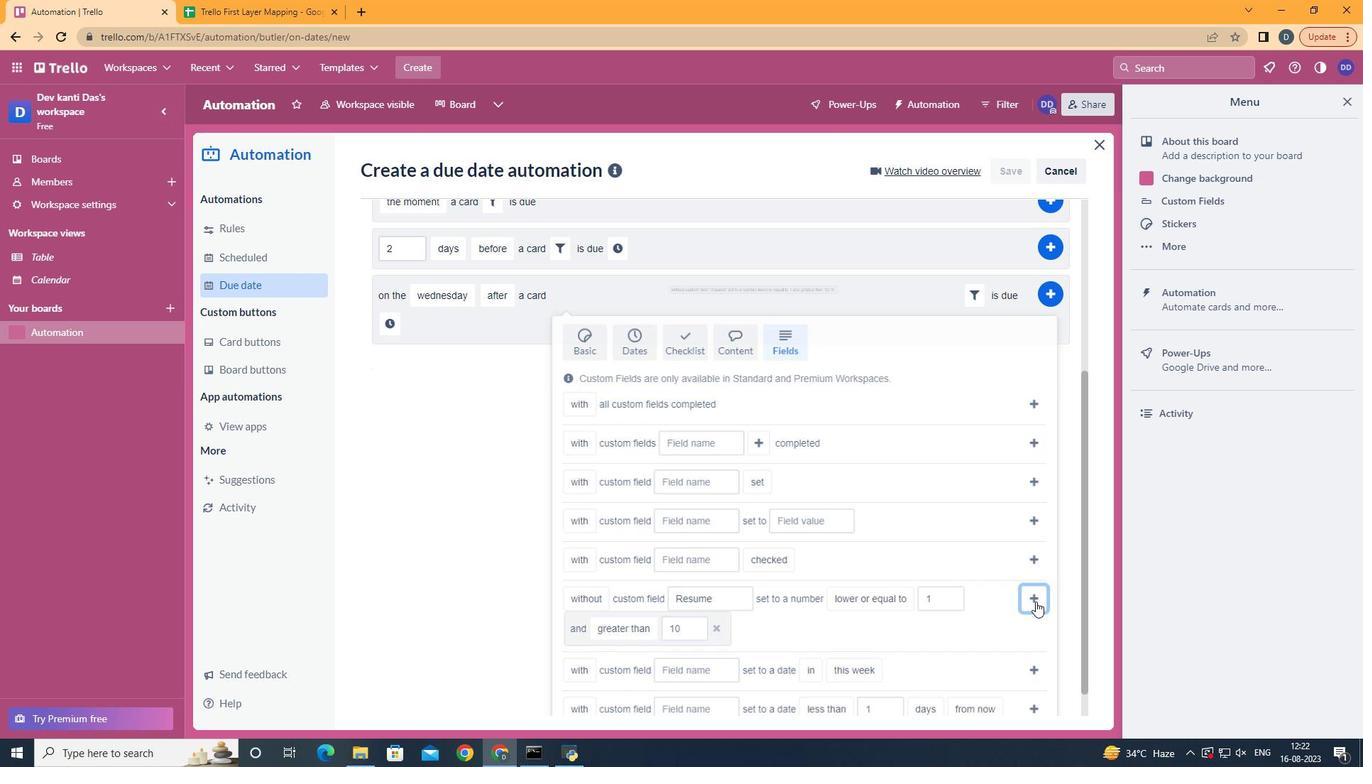 
Action: Mouse pressed left at (1014, 590)
Screenshot: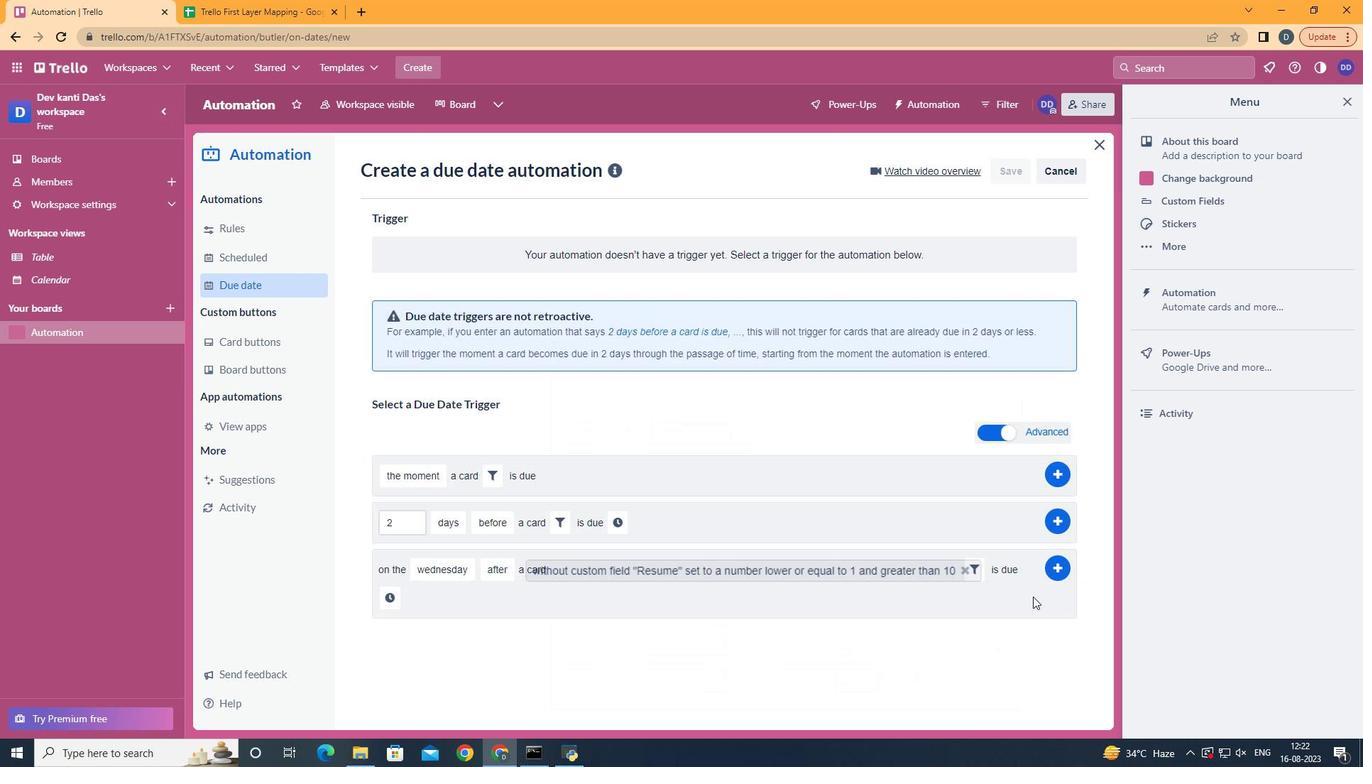 
Action: Mouse moved to (547, 583)
Screenshot: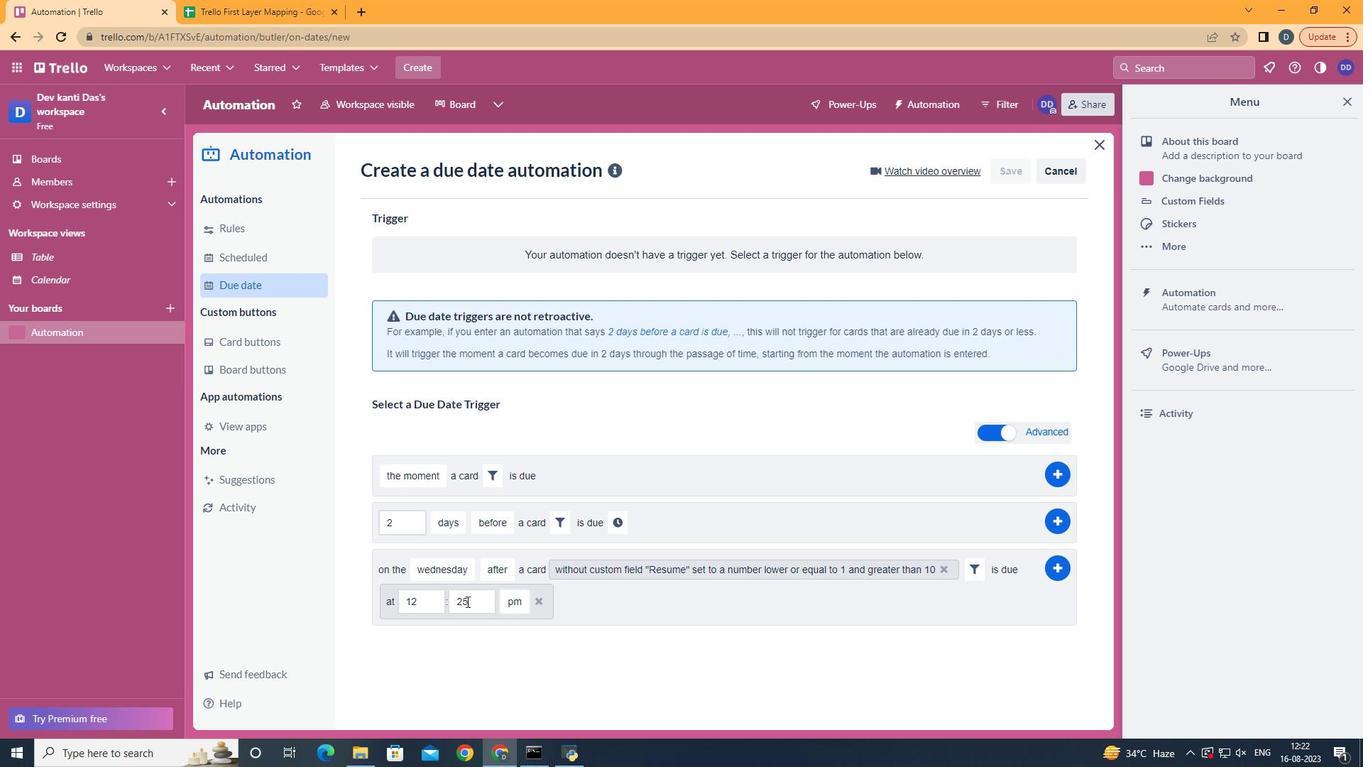 
Action: Mouse pressed left at (547, 583)
Screenshot: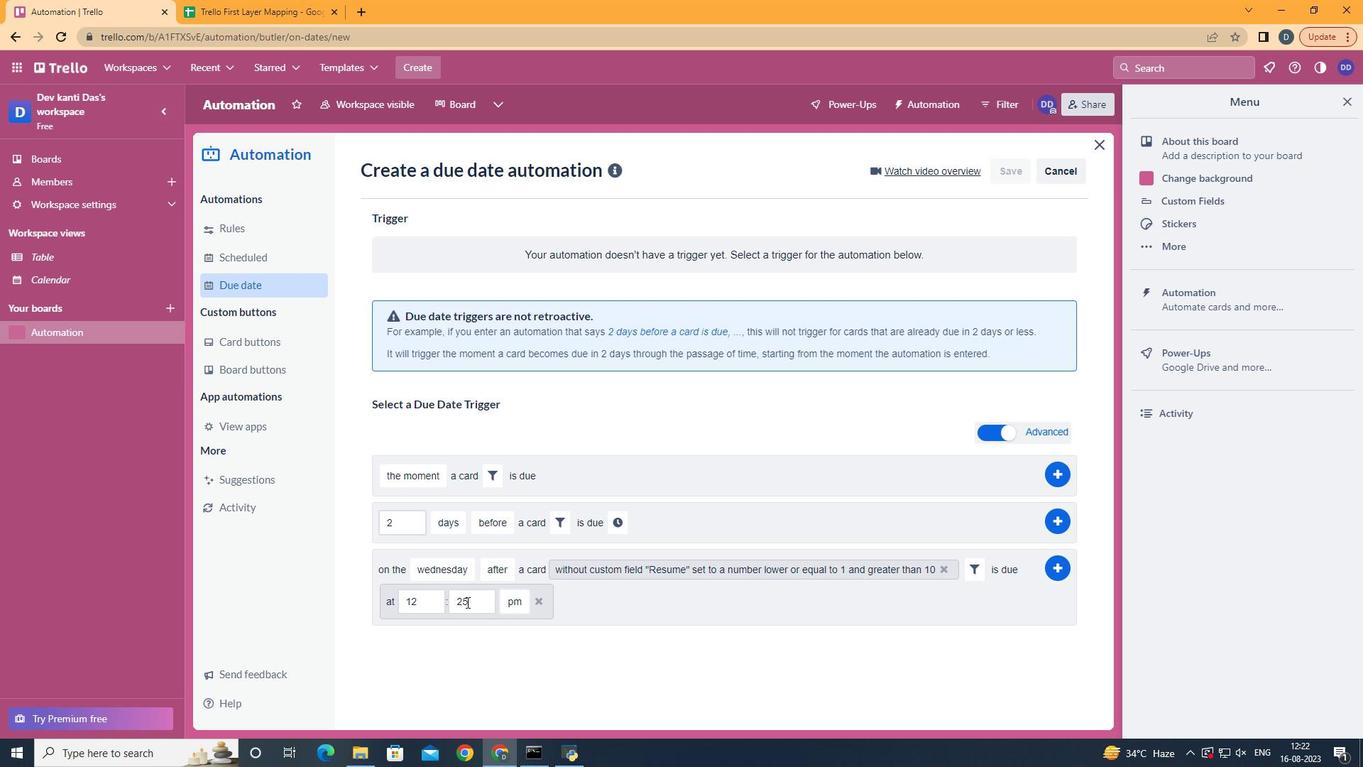 
Action: Mouse moved to (577, 592)
Screenshot: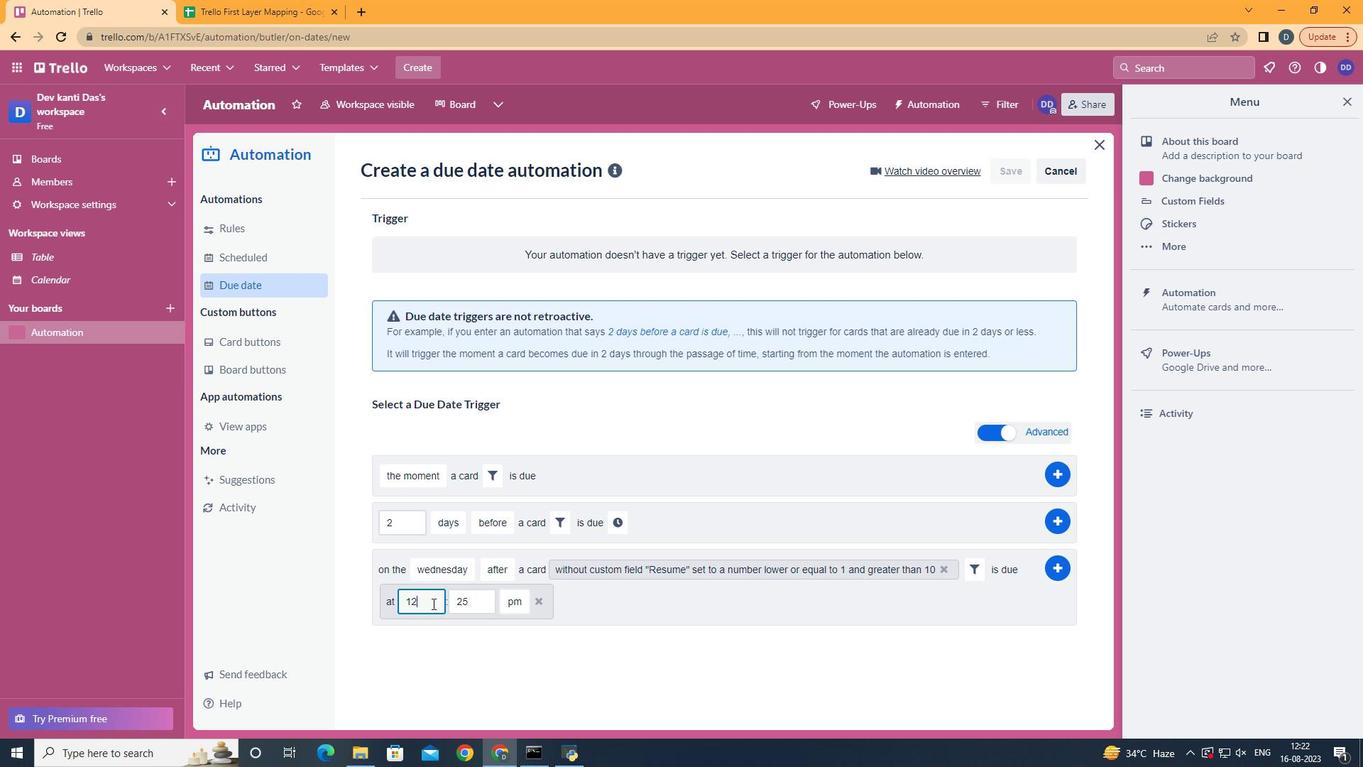 
Action: Mouse pressed left at (577, 592)
Screenshot: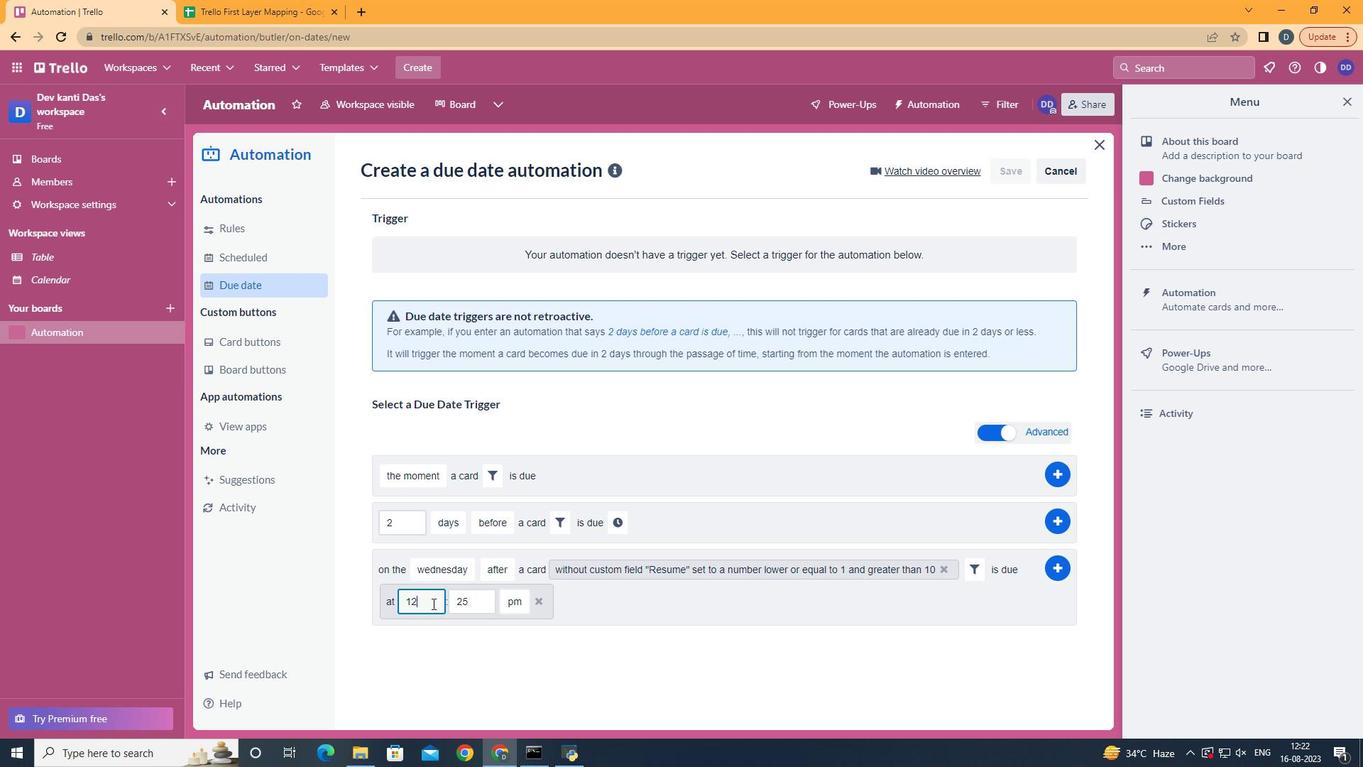 
Action: Key pressed <Key.backspace>1
Screenshot: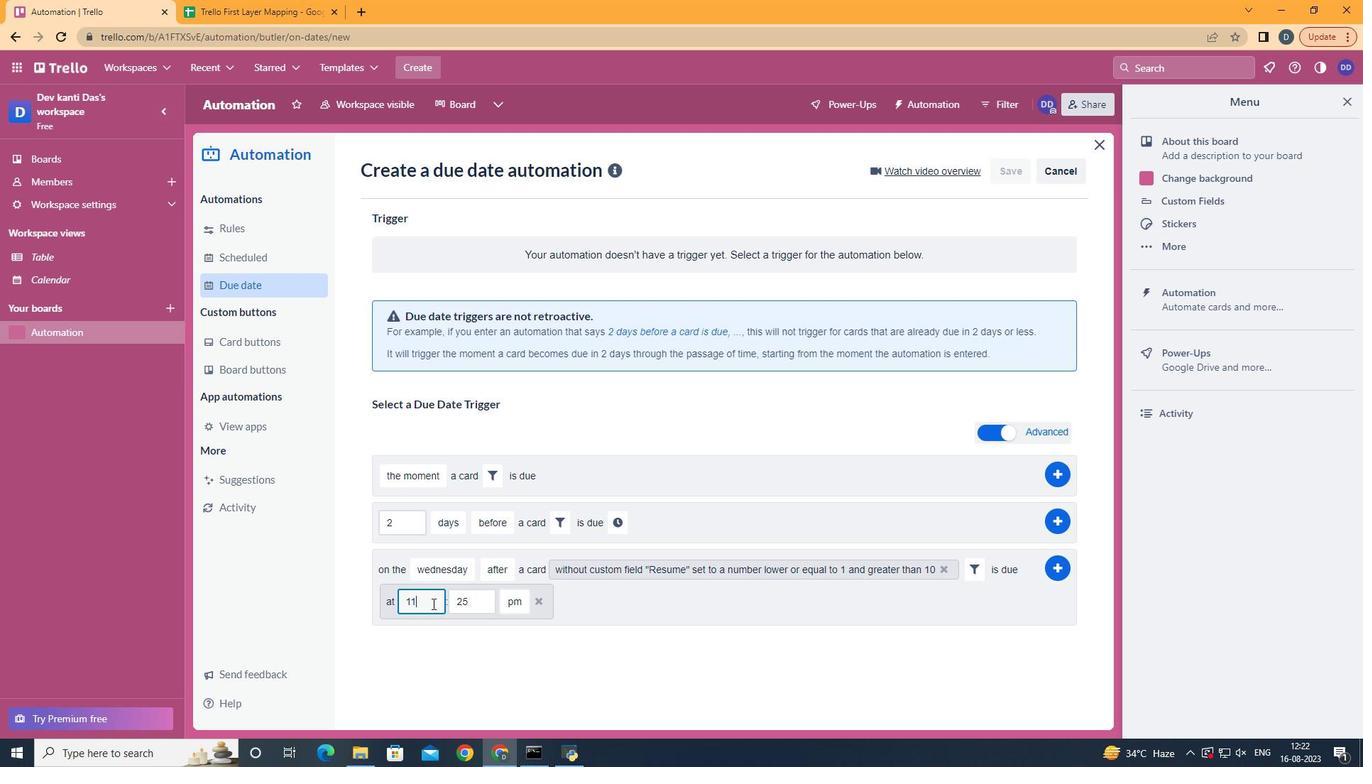 
Action: Mouse moved to (609, 589)
Screenshot: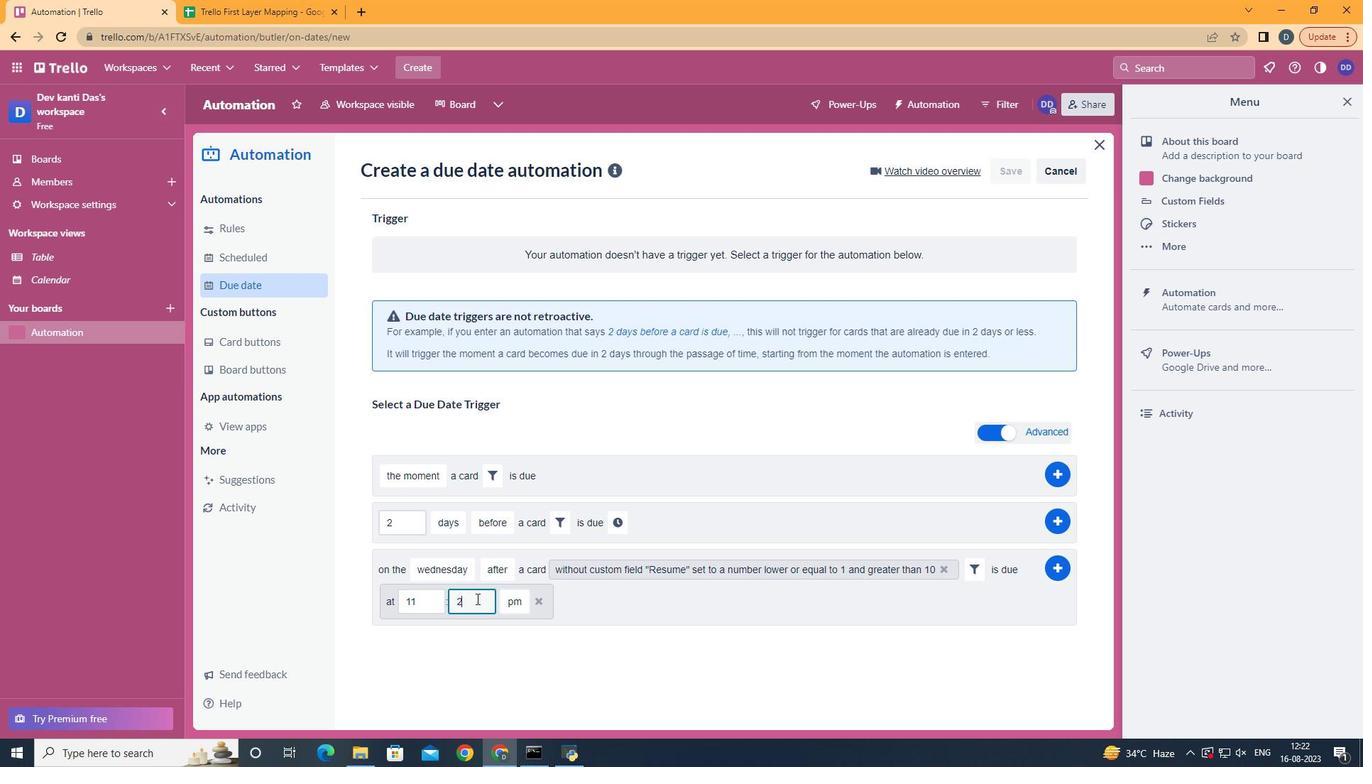 
Action: Mouse pressed left at (609, 589)
Screenshot: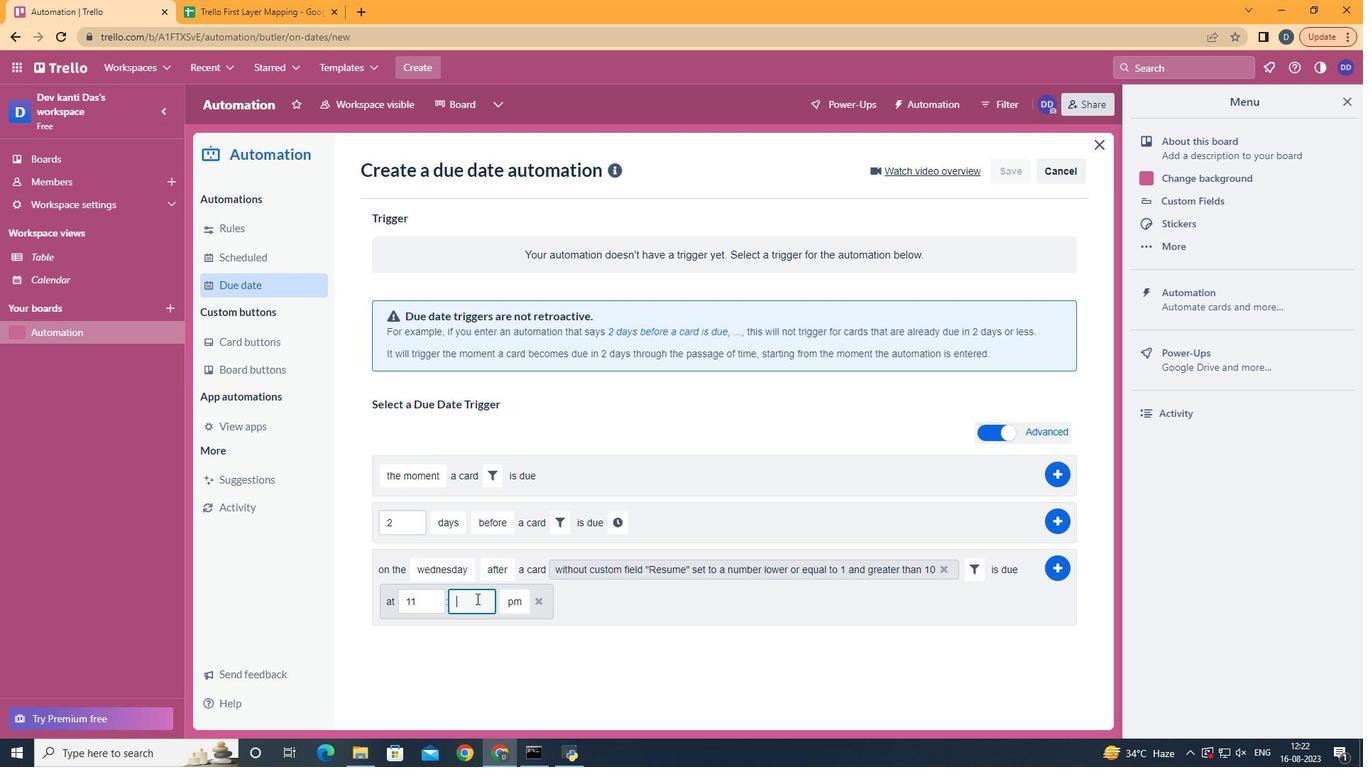 
Action: Key pressed <Key.backspace><Key.backspace>00
Screenshot: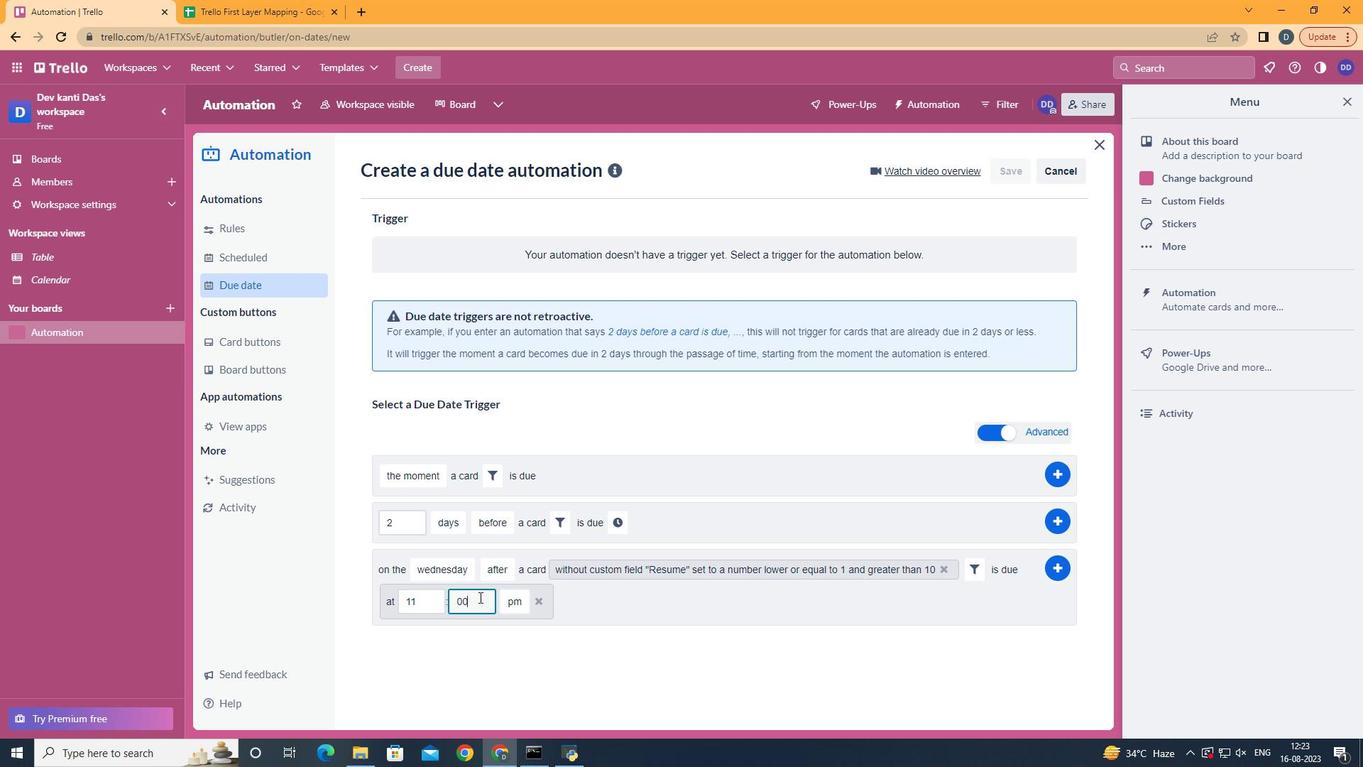 
Action: Mouse moved to (639, 609)
Screenshot: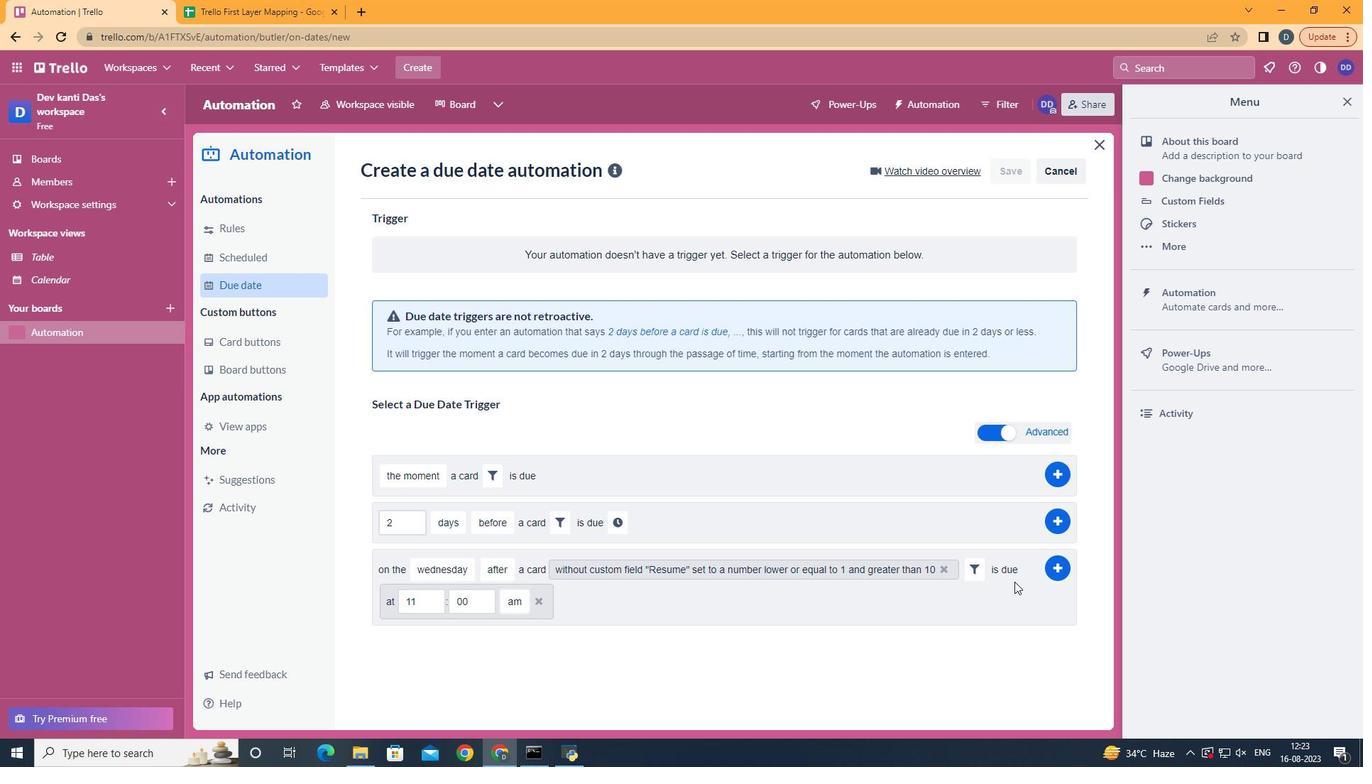 
Action: Mouse pressed left at (639, 609)
Screenshot: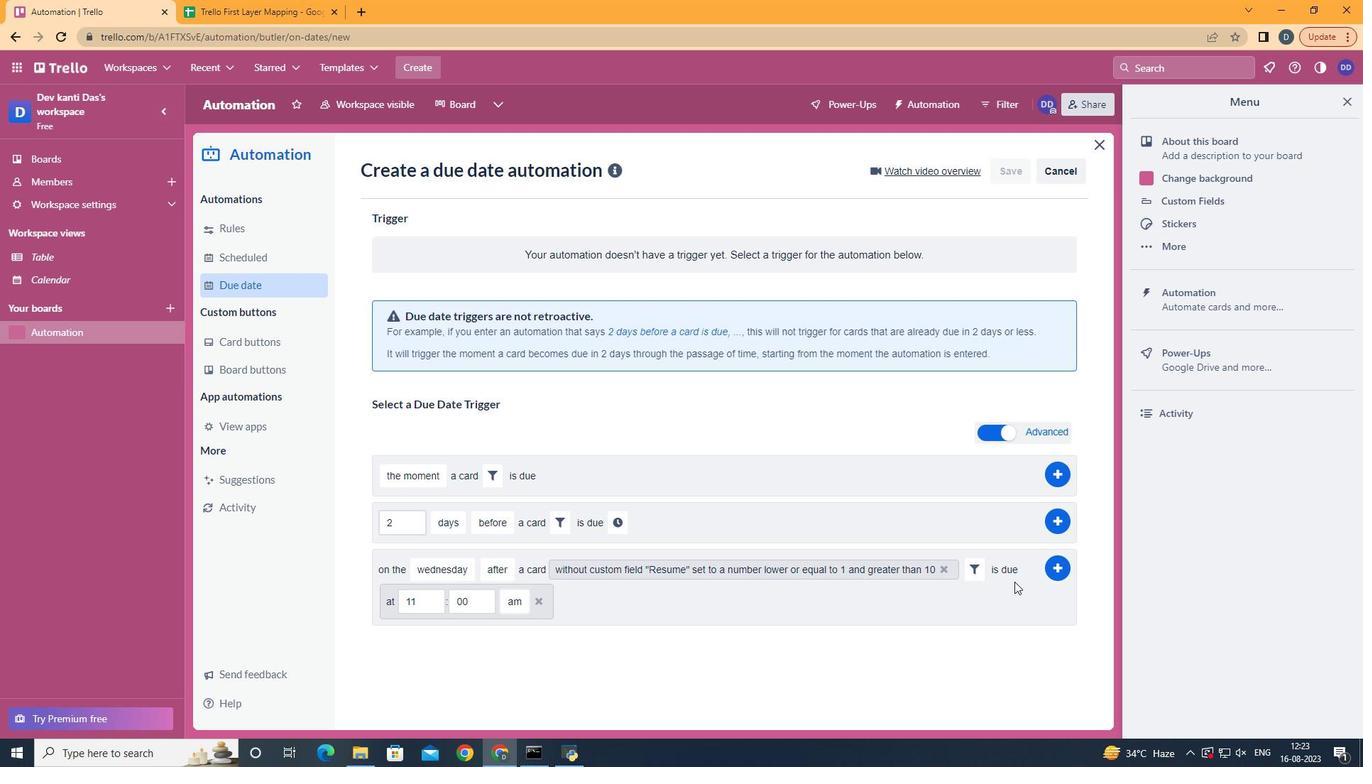 
Action: Mouse moved to (1034, 570)
Screenshot: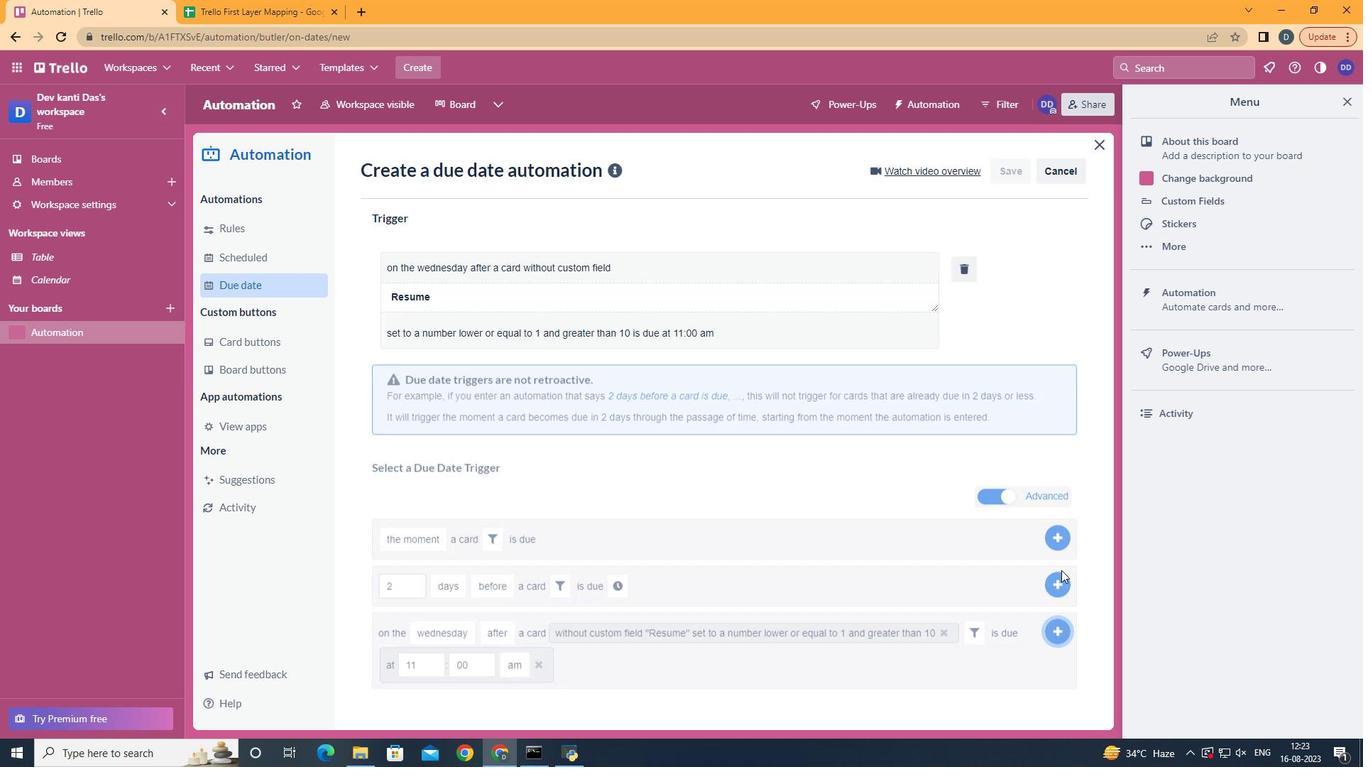 
Action: Mouse pressed left at (1034, 570)
Screenshot: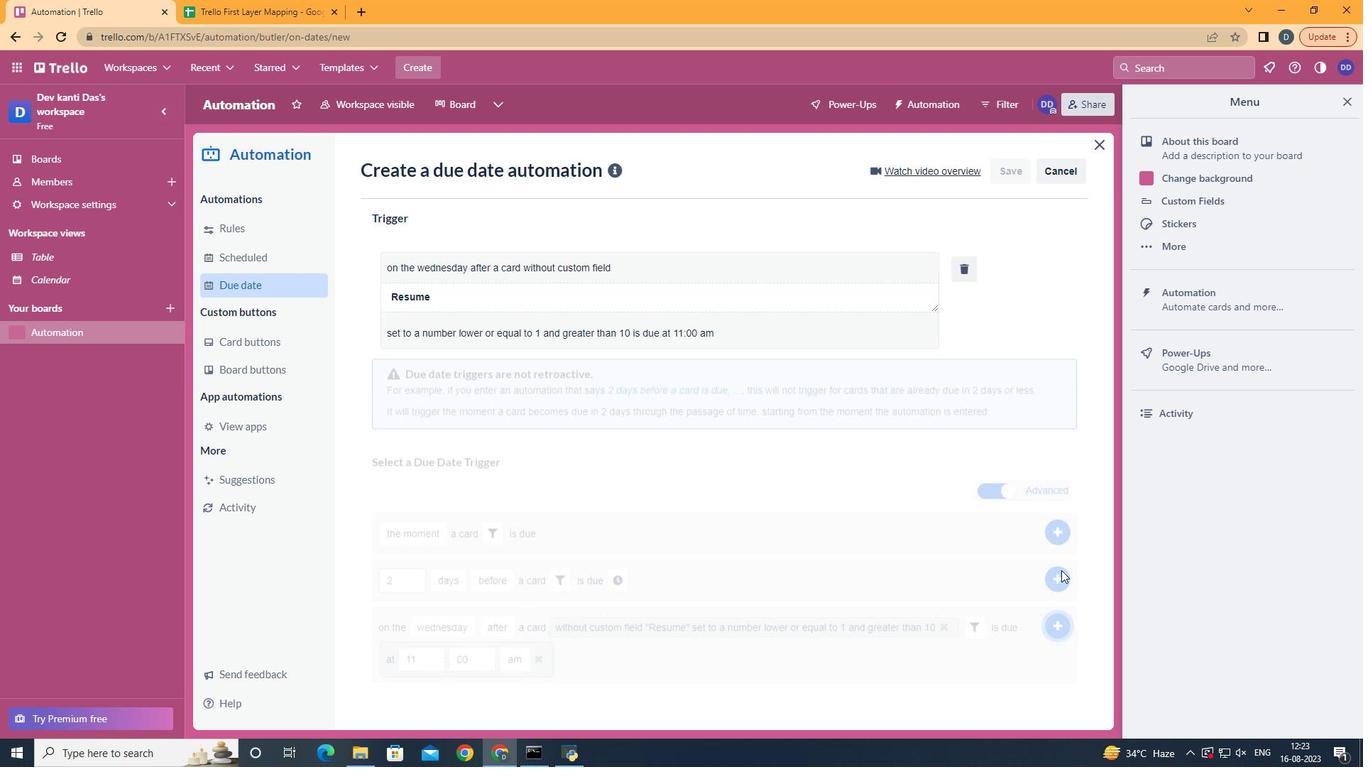 
Action: Mouse moved to (1031, 570)
Screenshot: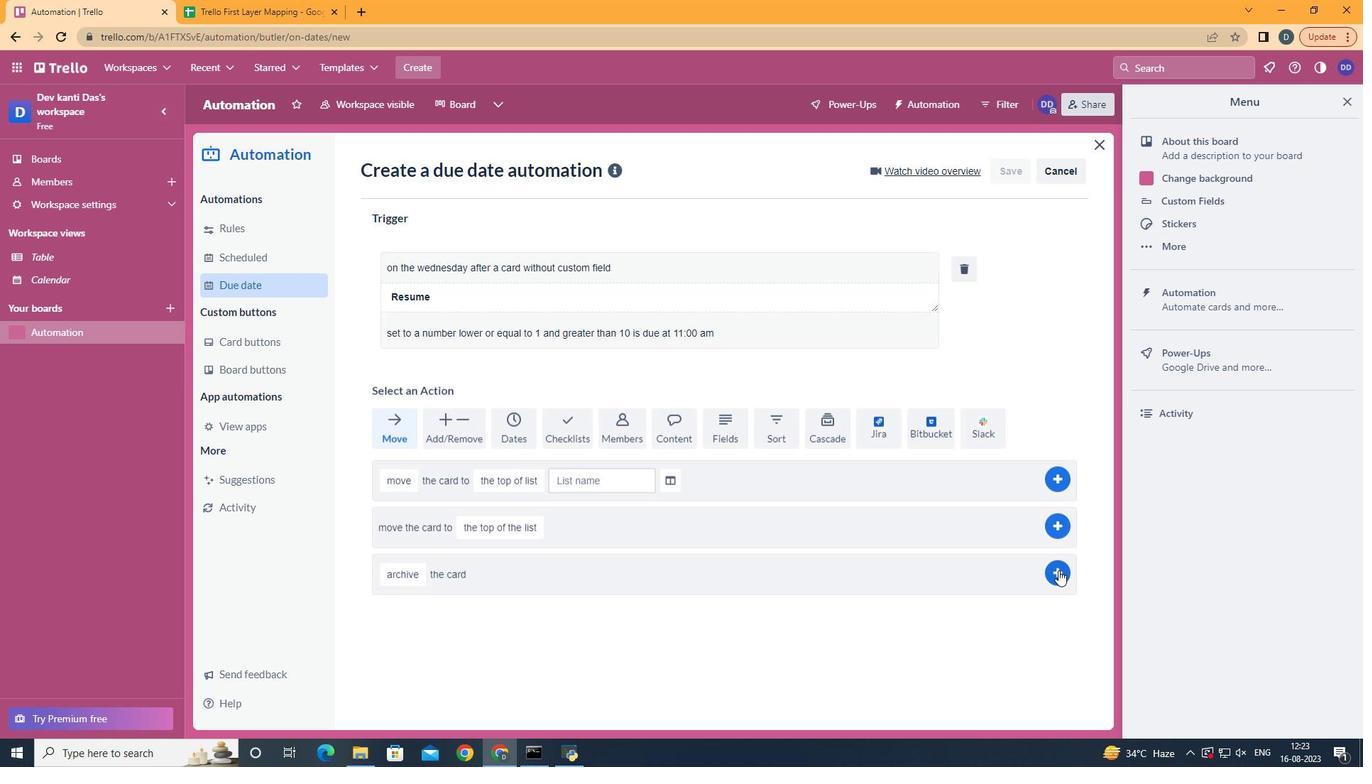 
